 Task: Find connections with filter location São João dos Patos with filter topic #Jobvacancywith filter profile language Potuguese with filter current company M. Gheewala Global HR Consultants with filter school Sikkim Manipal University - Distance Education with filter industry IT System Testing and Evaluation with filter service category Print Design with filter keywords title Camera Operator
Action: Mouse moved to (243, 306)
Screenshot: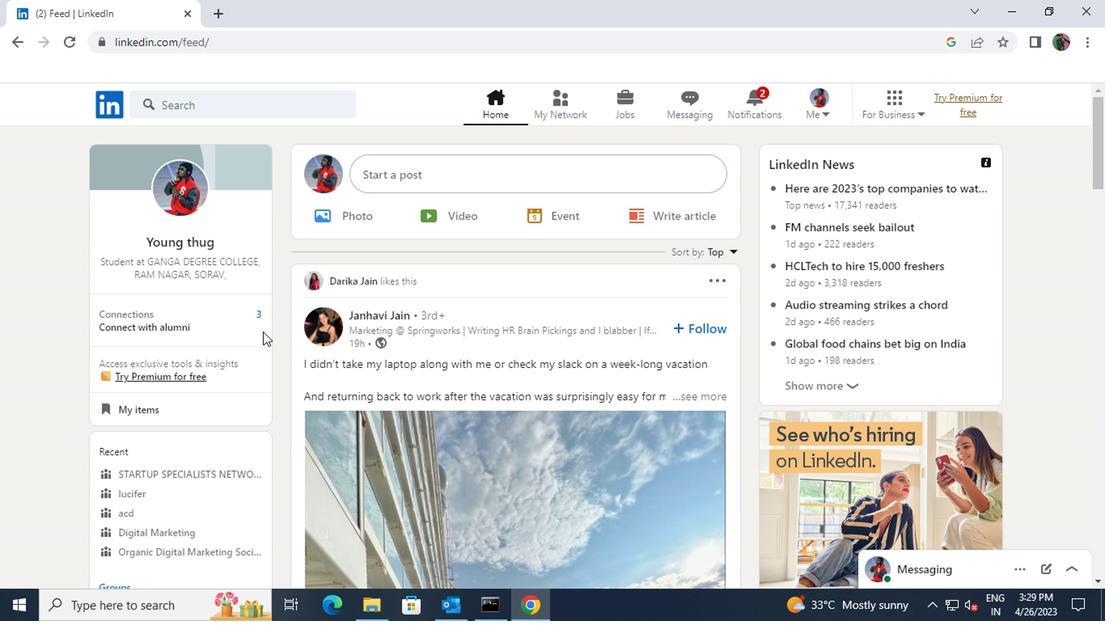 
Action: Mouse pressed left at (243, 306)
Screenshot: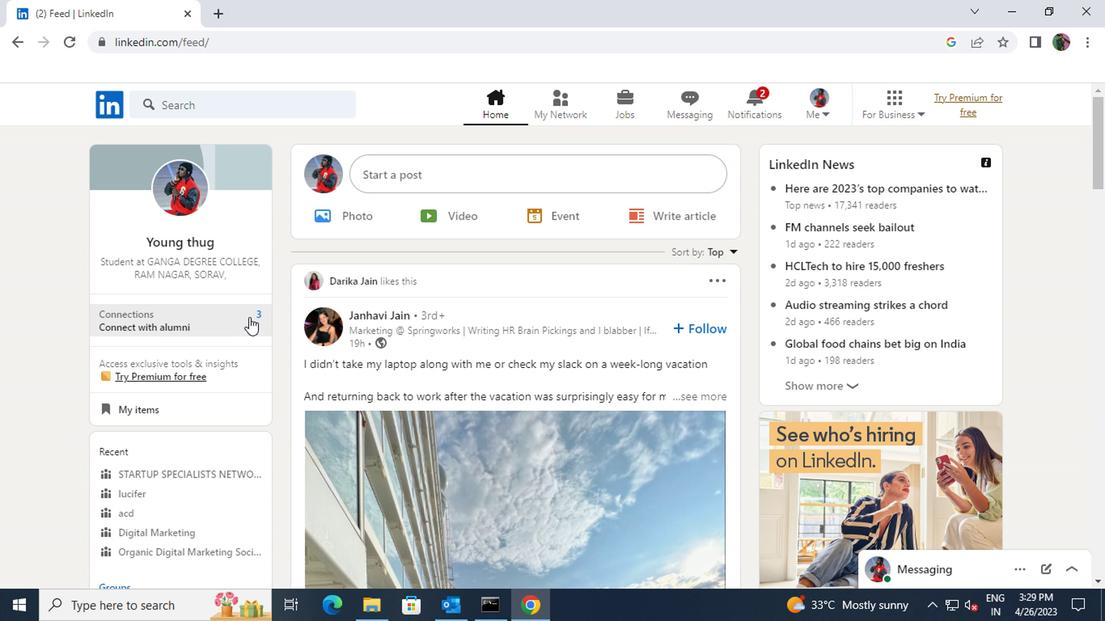 
Action: Mouse moved to (299, 198)
Screenshot: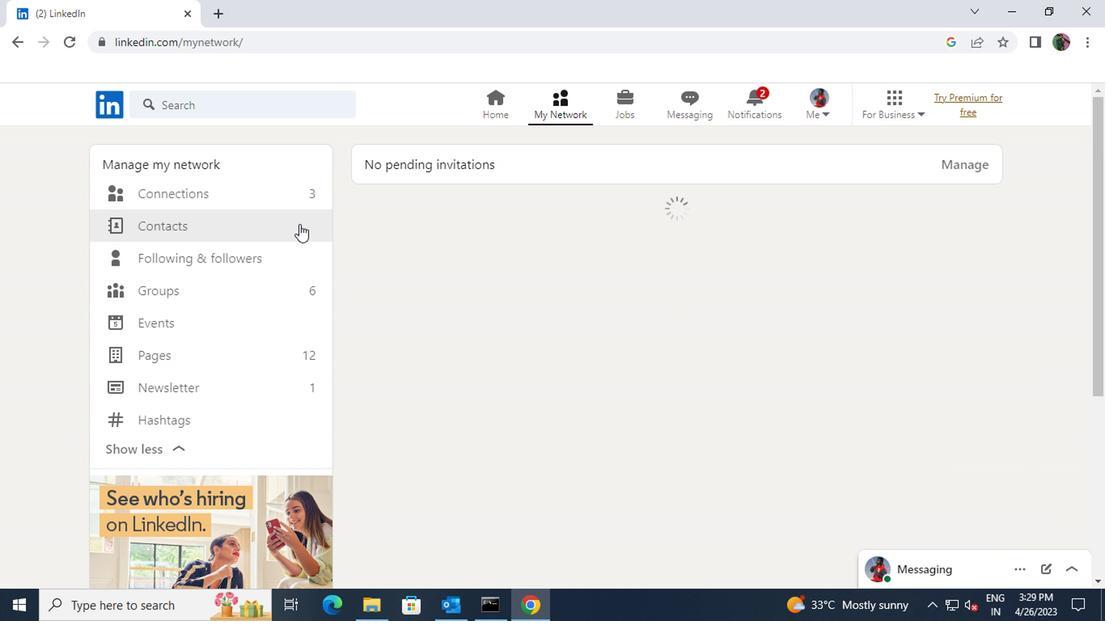 
Action: Mouse pressed left at (299, 198)
Screenshot: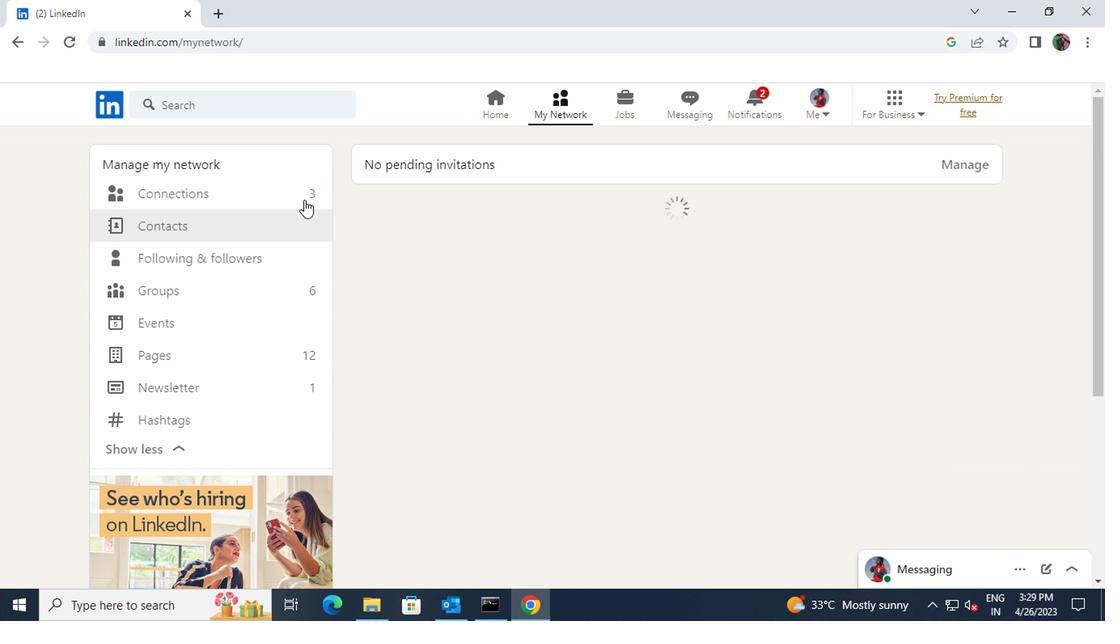 
Action: Mouse moved to (660, 200)
Screenshot: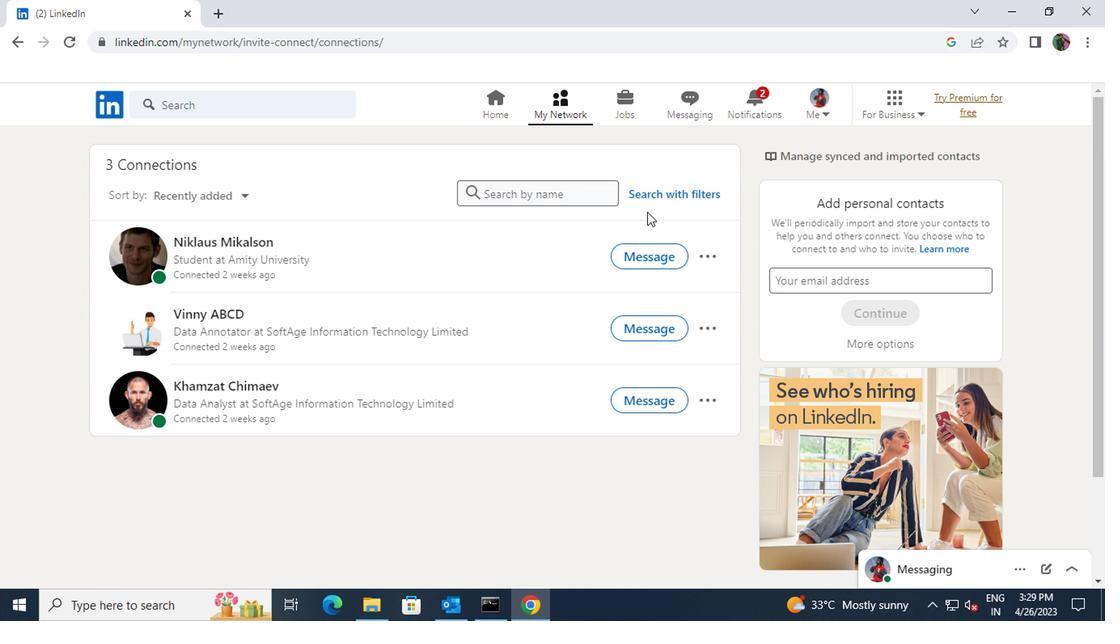 
Action: Mouse pressed left at (660, 200)
Screenshot: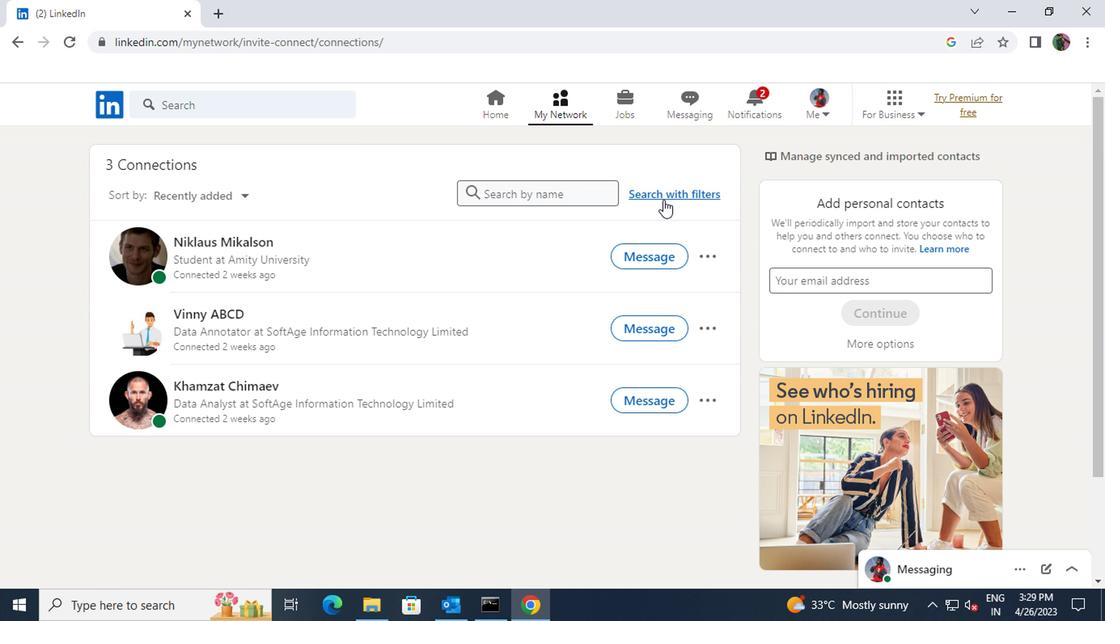 
Action: Mouse moved to (588, 154)
Screenshot: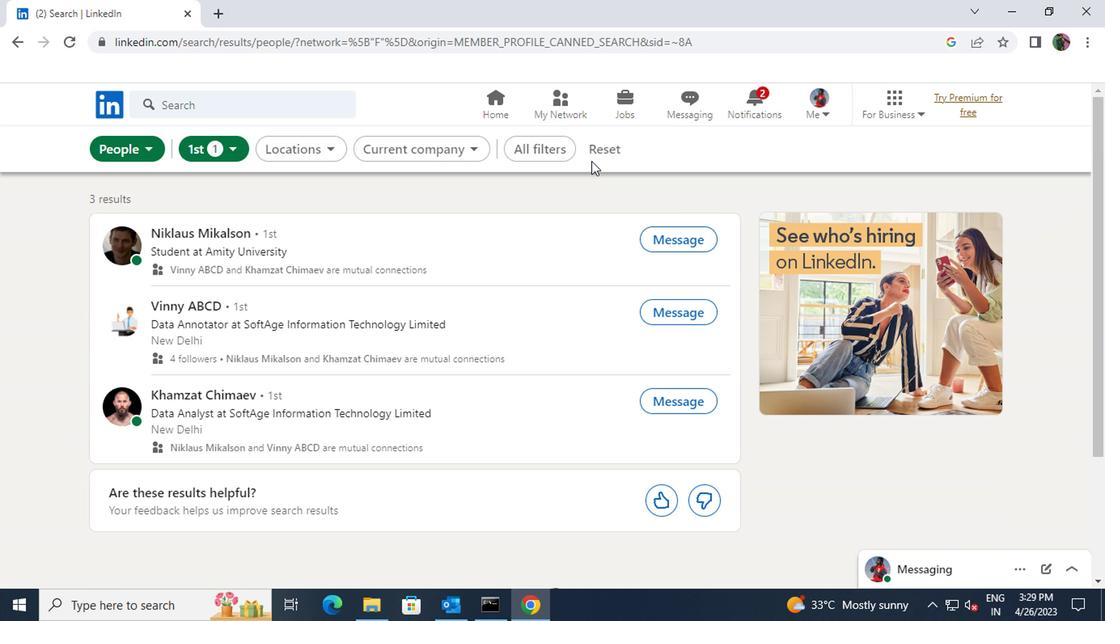 
Action: Mouse pressed left at (588, 154)
Screenshot: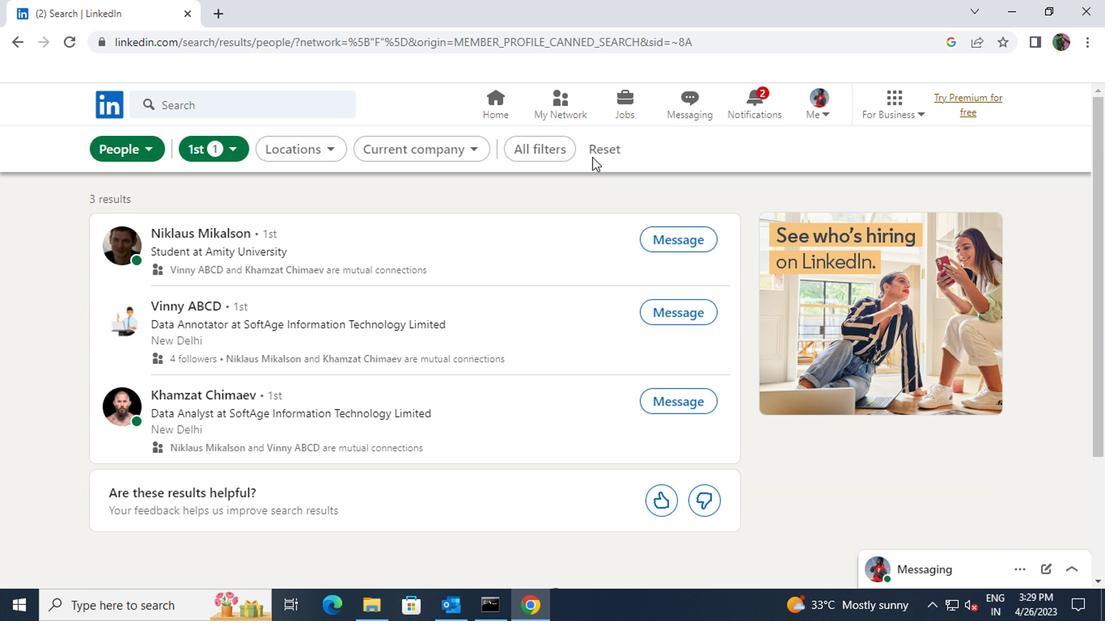 
Action: Mouse pressed left at (588, 154)
Screenshot: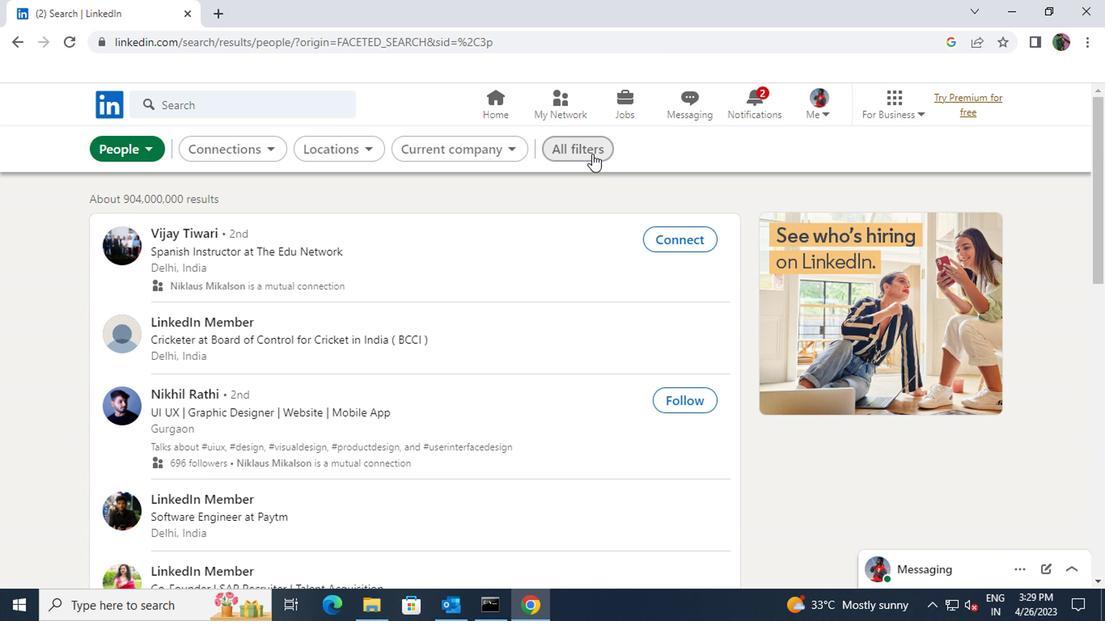 
Action: Mouse moved to (813, 386)
Screenshot: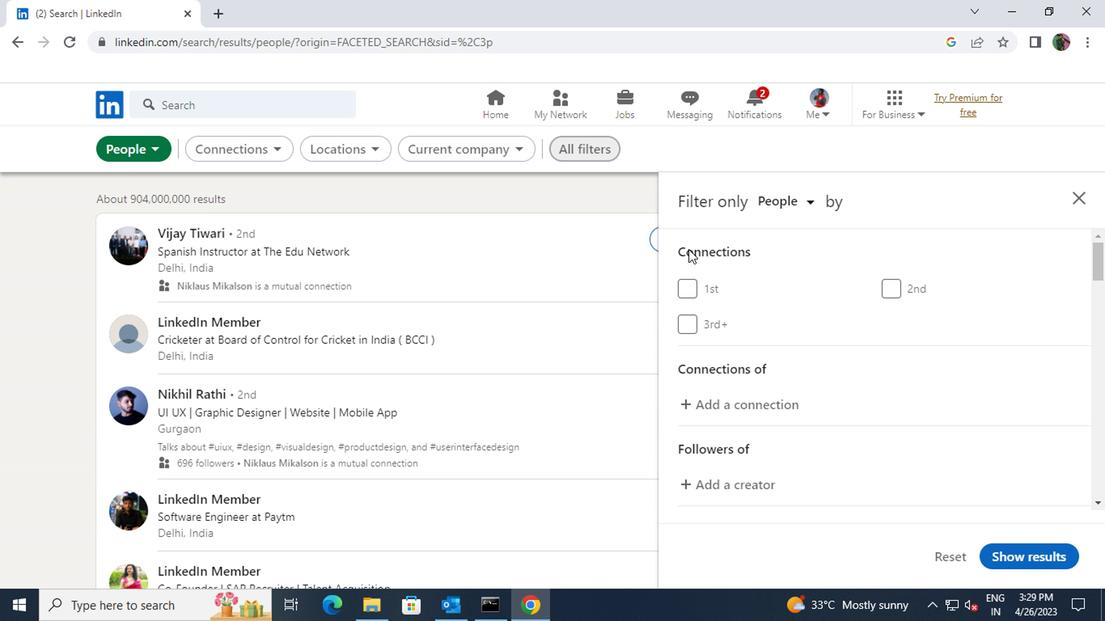 
Action: Mouse scrolled (813, 385) with delta (0, -1)
Screenshot: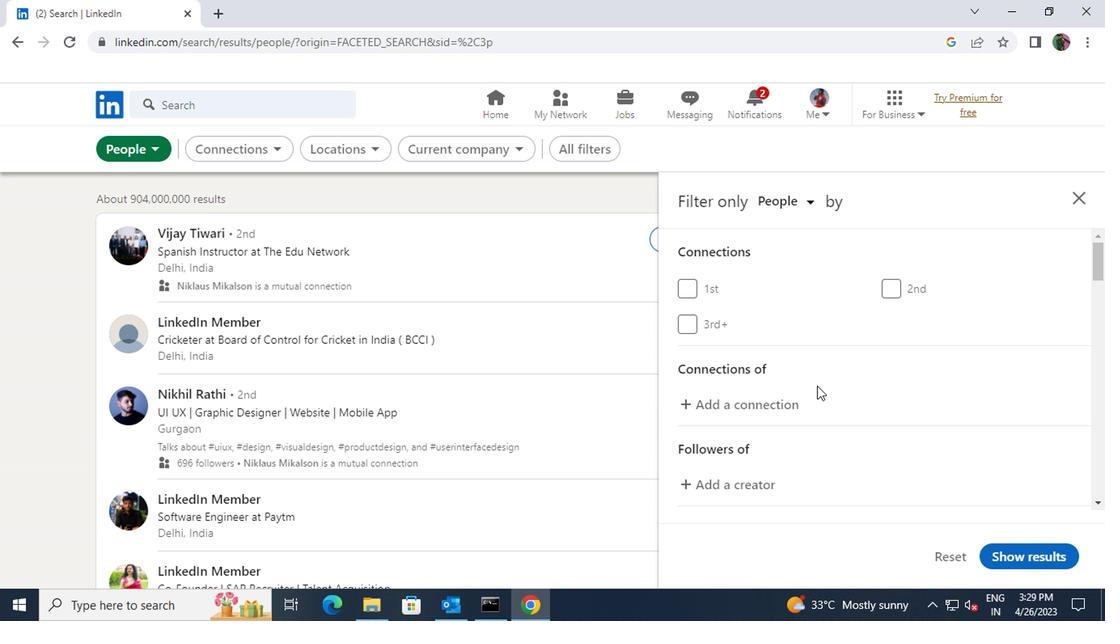 
Action: Mouse scrolled (813, 385) with delta (0, -1)
Screenshot: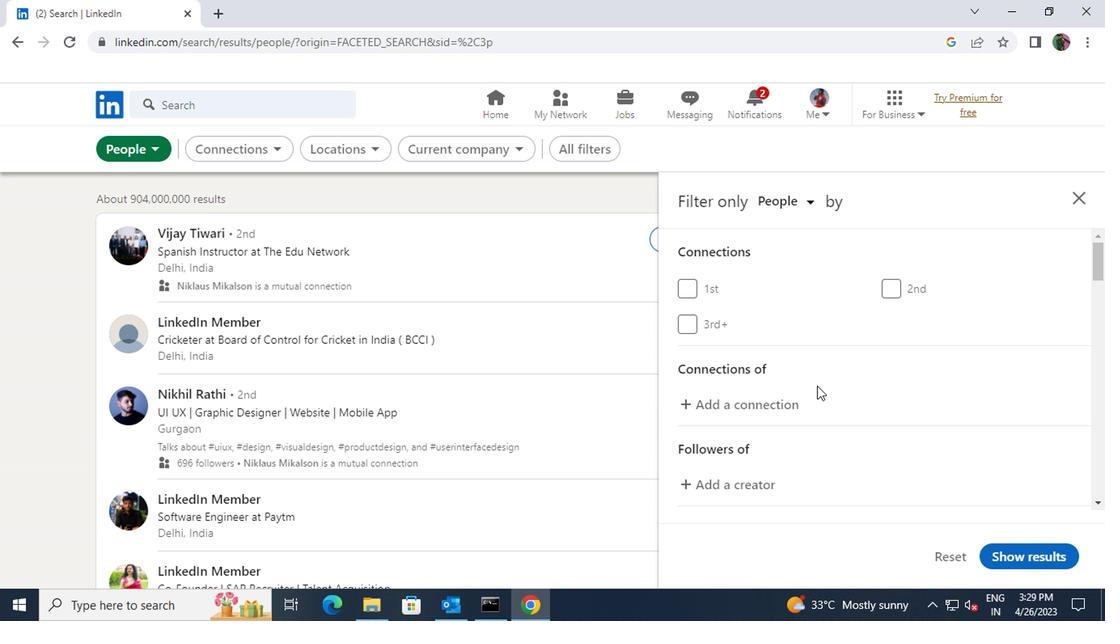 
Action: Mouse scrolled (813, 385) with delta (0, -1)
Screenshot: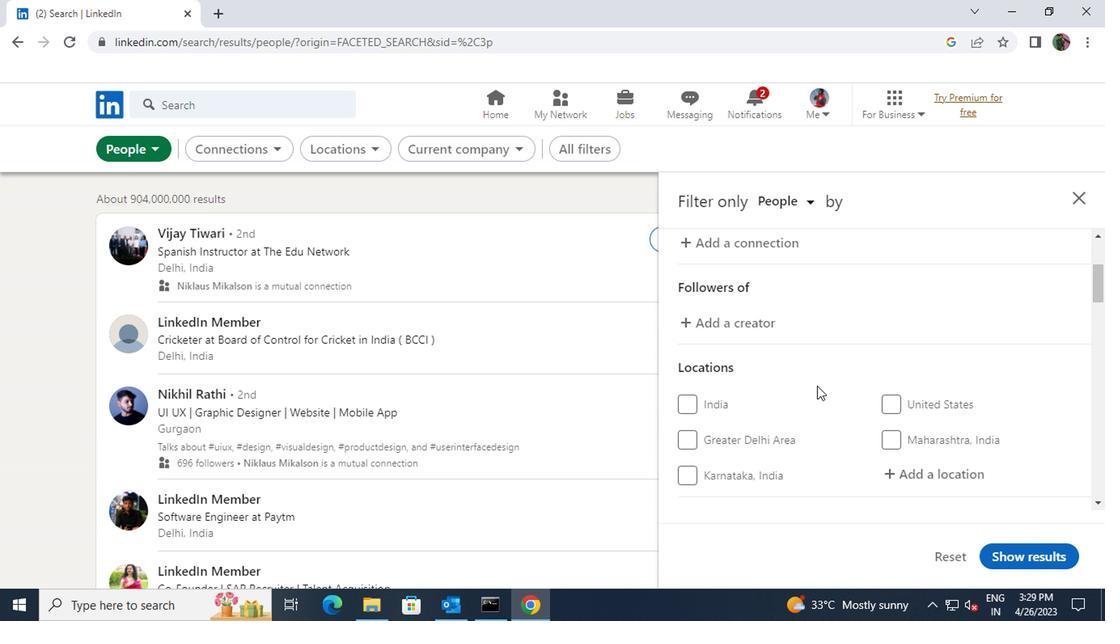 
Action: Mouse scrolled (813, 385) with delta (0, -1)
Screenshot: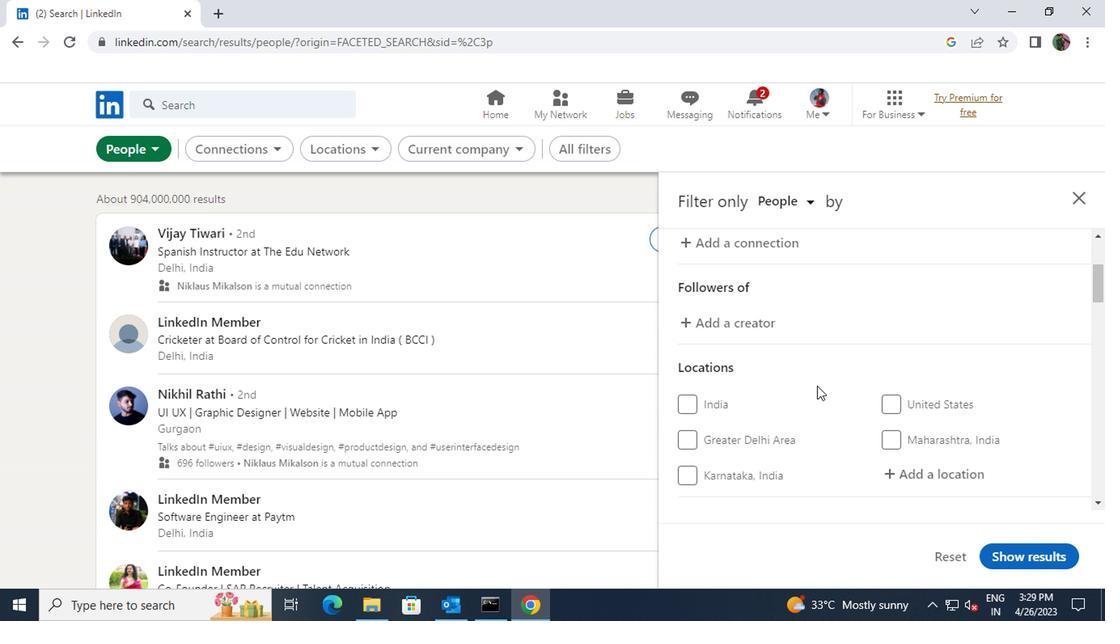
Action: Mouse moved to (895, 318)
Screenshot: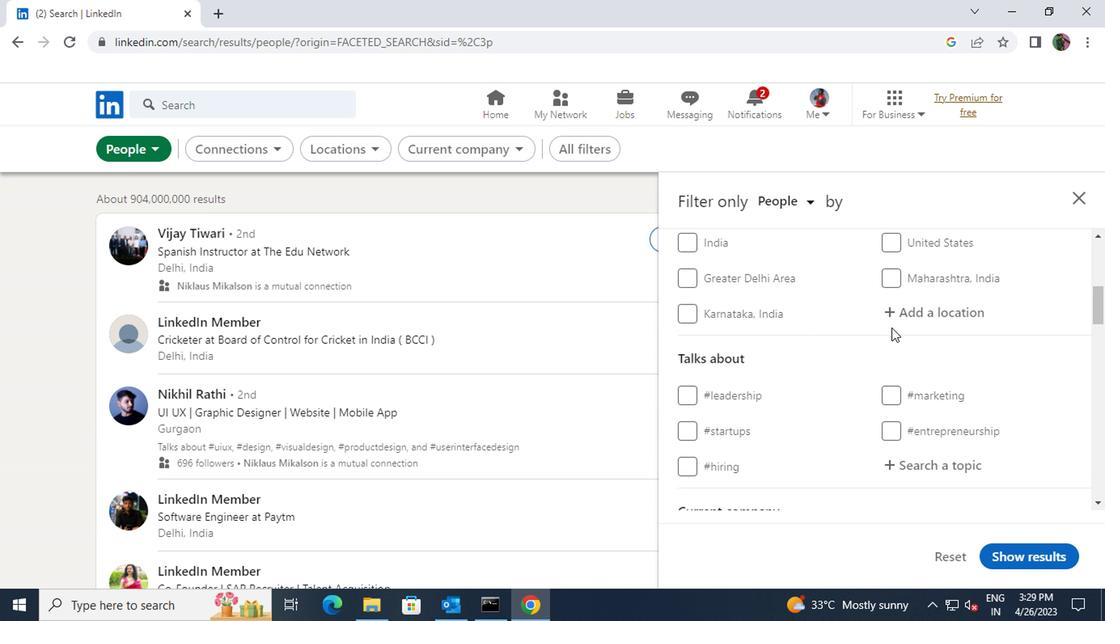 
Action: Mouse pressed left at (895, 318)
Screenshot: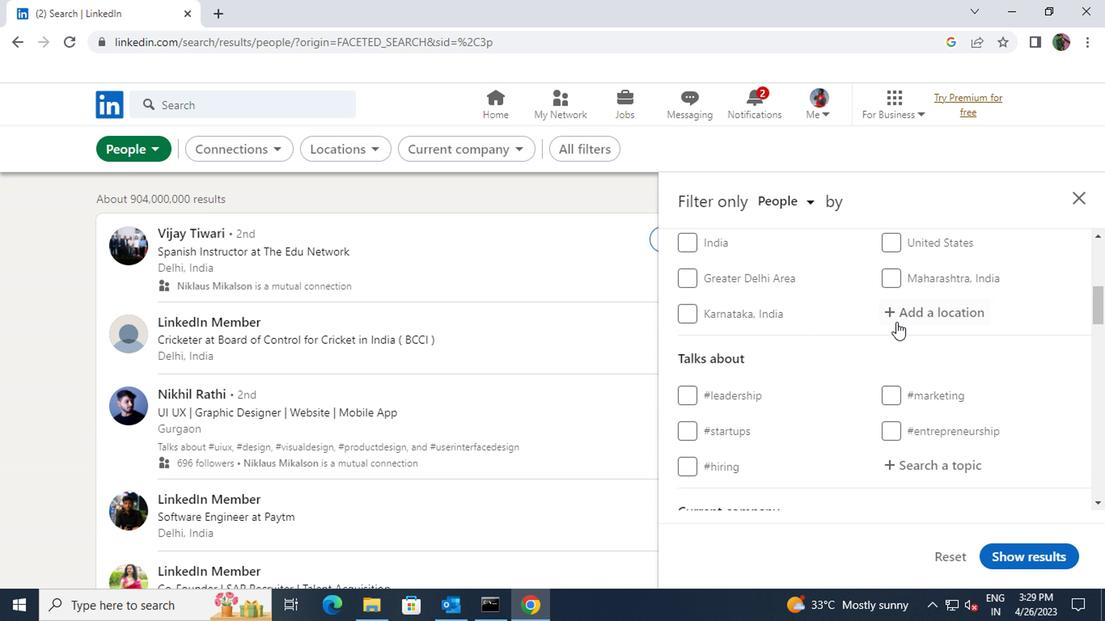 
Action: Key pressed <Key.shift>SAO<Key.space>JOAO<Key.space>DOS
Screenshot: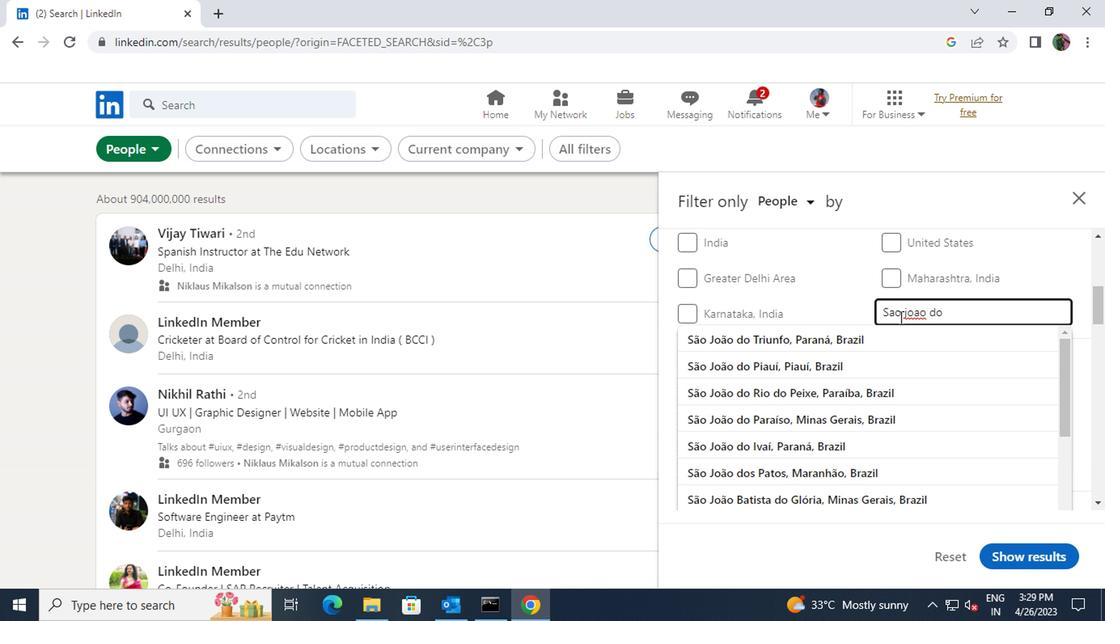 
Action: Mouse moved to (887, 336)
Screenshot: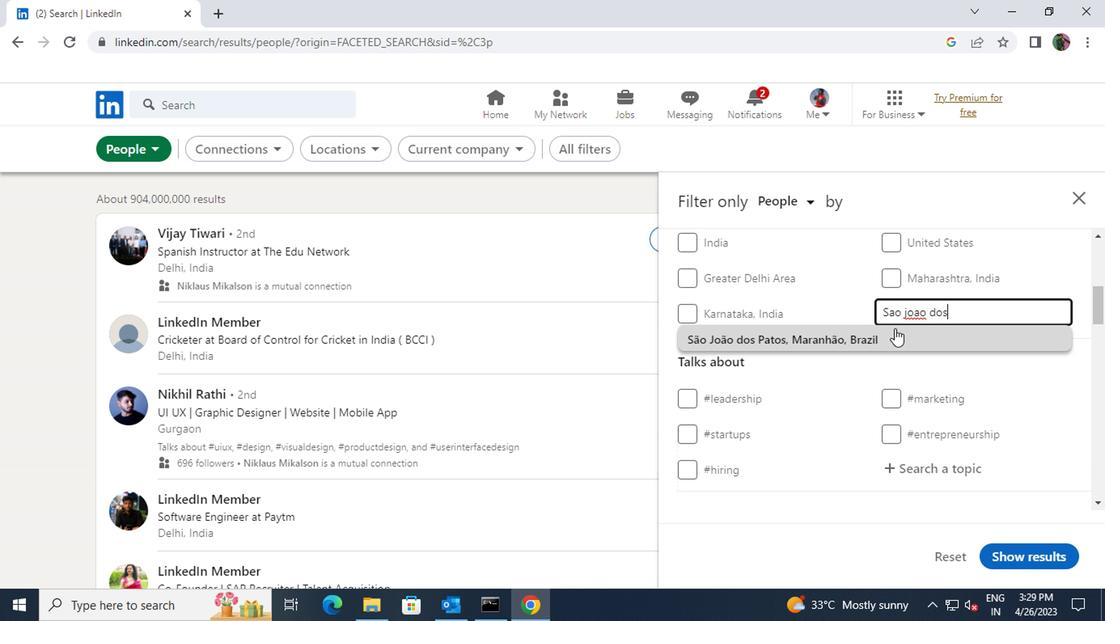
Action: Mouse pressed left at (887, 336)
Screenshot: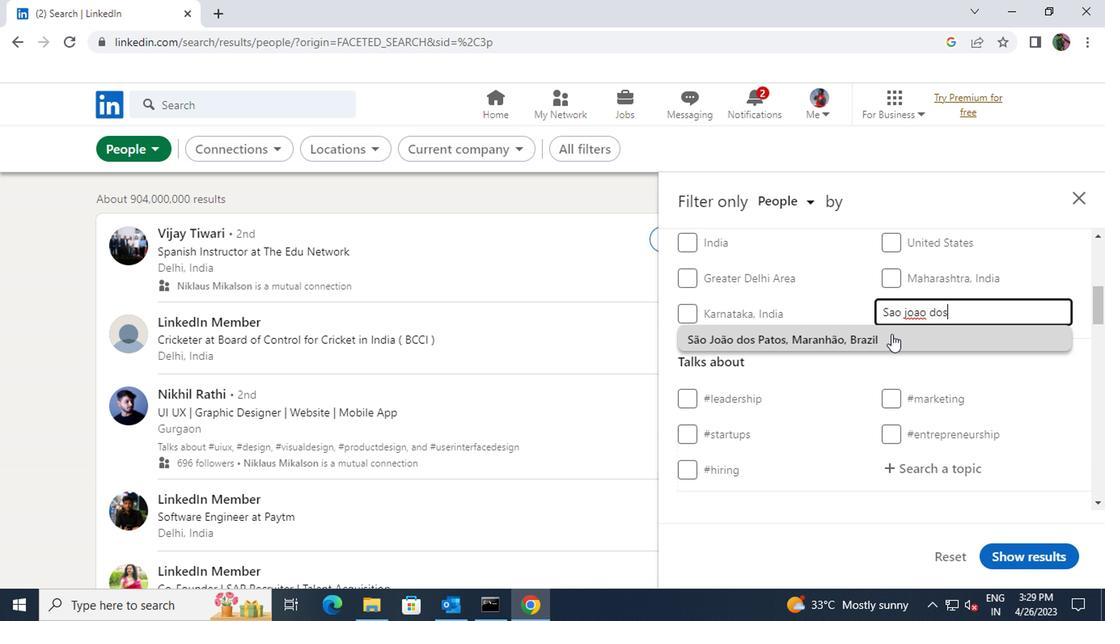 
Action: Mouse scrolled (887, 335) with delta (0, -1)
Screenshot: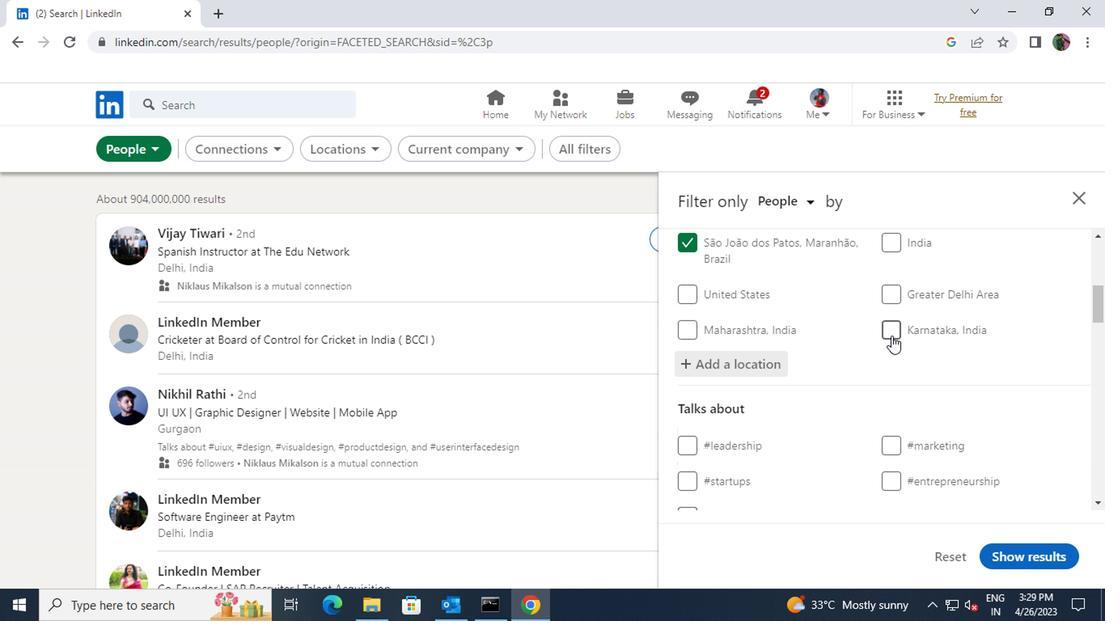 
Action: Mouse scrolled (887, 335) with delta (0, -1)
Screenshot: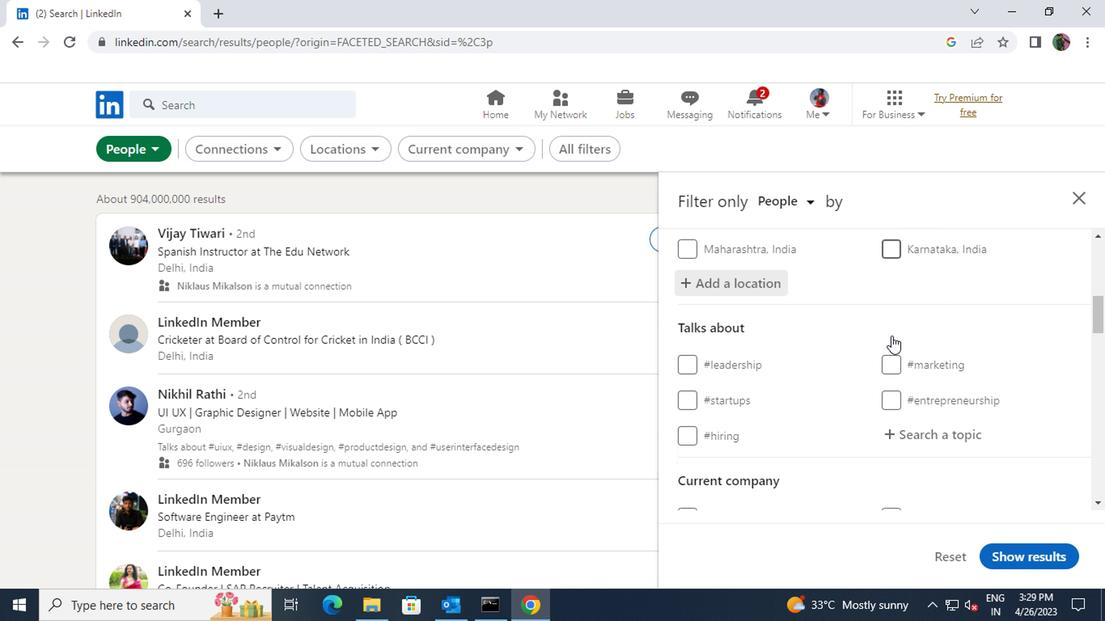
Action: Mouse moved to (899, 356)
Screenshot: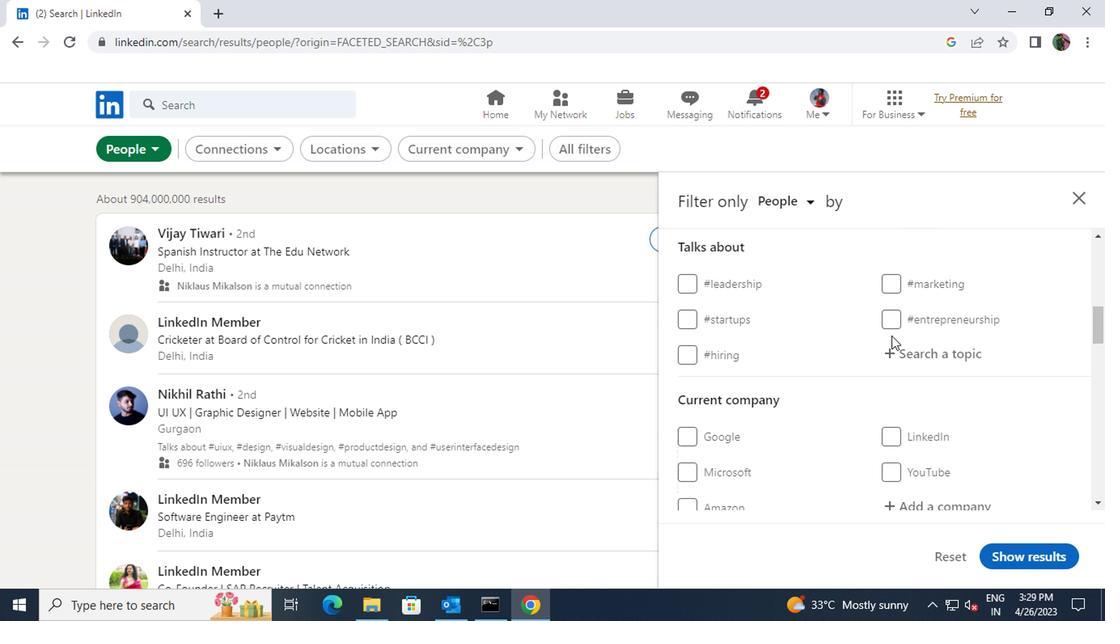
Action: Mouse pressed left at (899, 356)
Screenshot: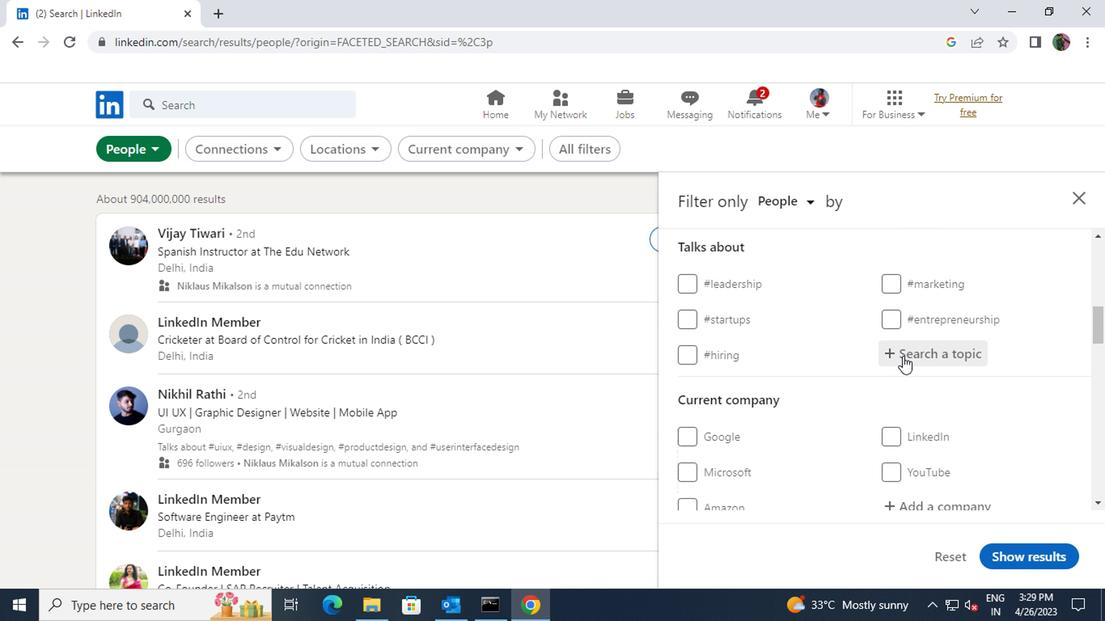 
Action: Key pressed <Key.shift><Key.shift><Key.shift><Key.shift>#<Key.shift><Key.shift>JONVANCANCY
Screenshot: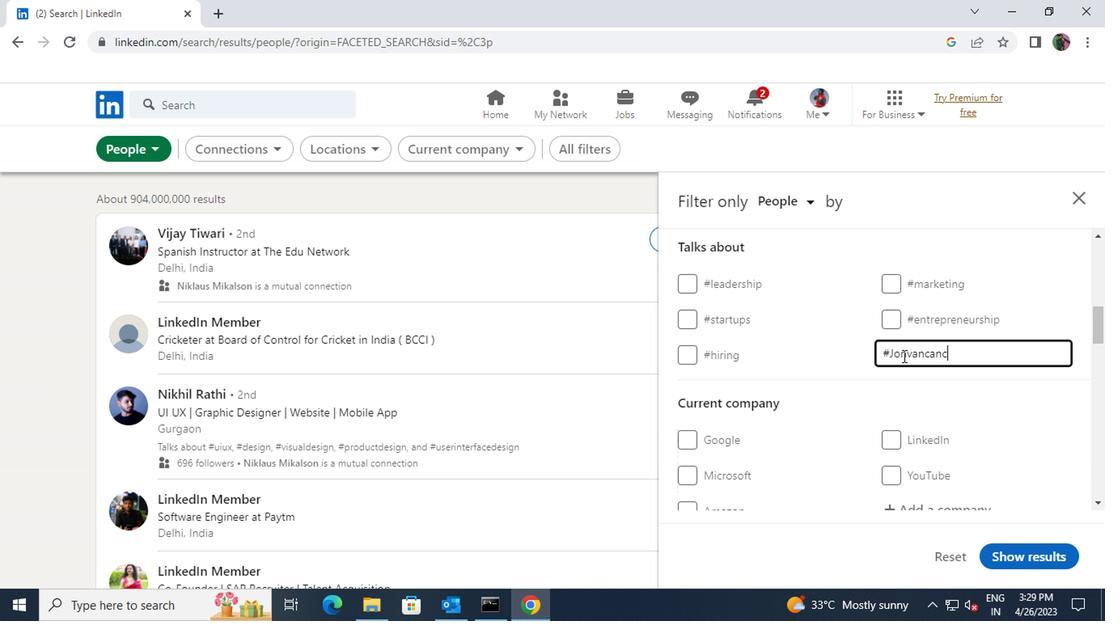 
Action: Mouse scrolled (899, 356) with delta (0, 0)
Screenshot: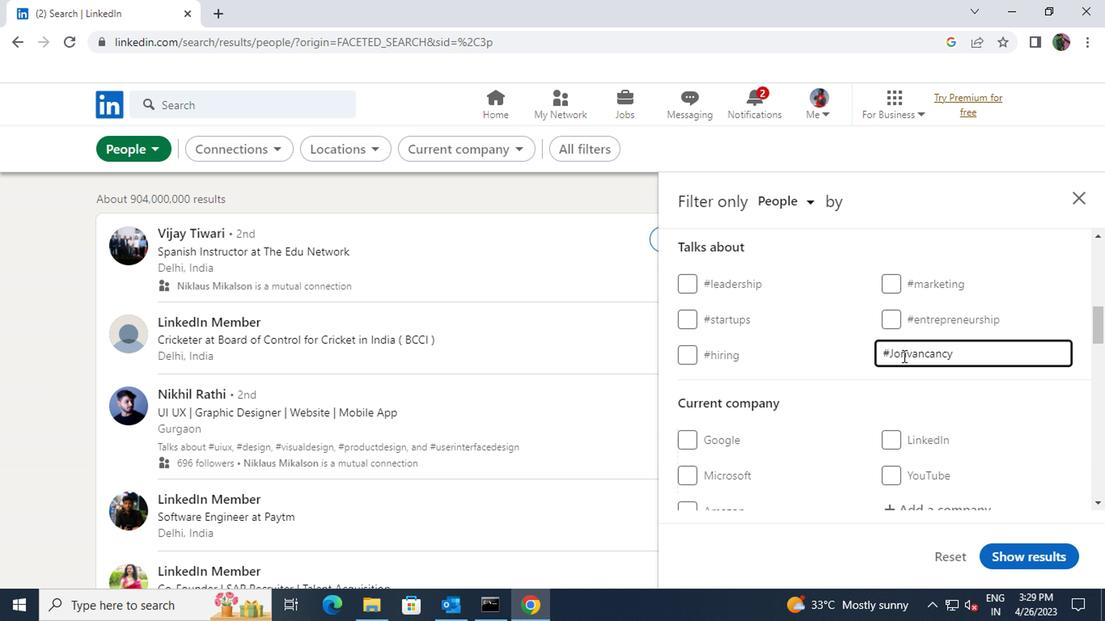 
Action: Mouse scrolled (899, 356) with delta (0, 0)
Screenshot: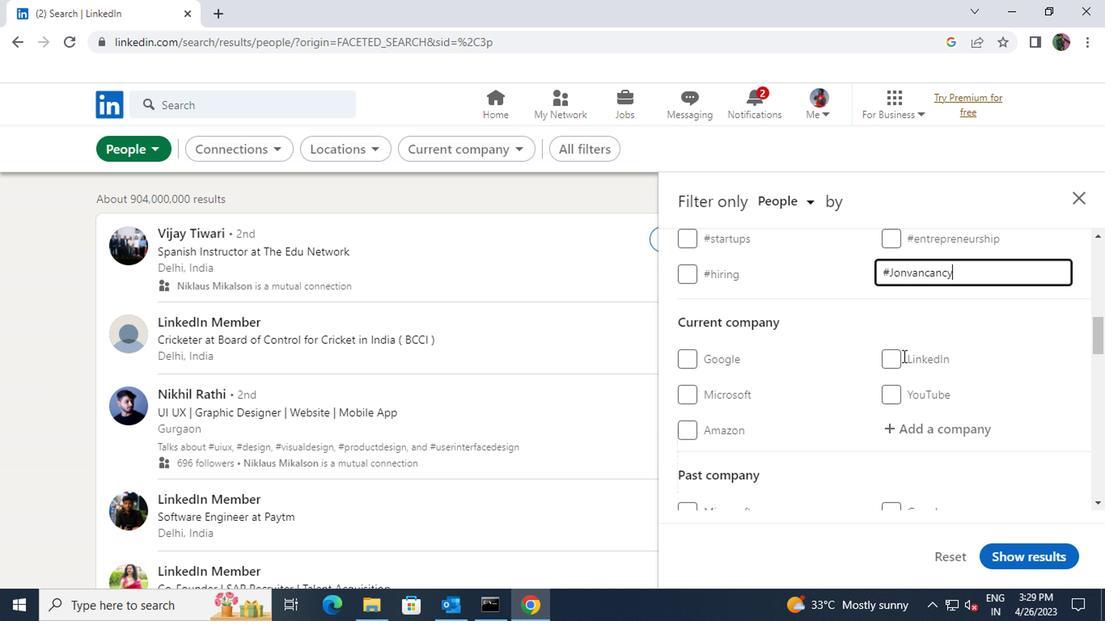 
Action: Mouse moved to (903, 353)
Screenshot: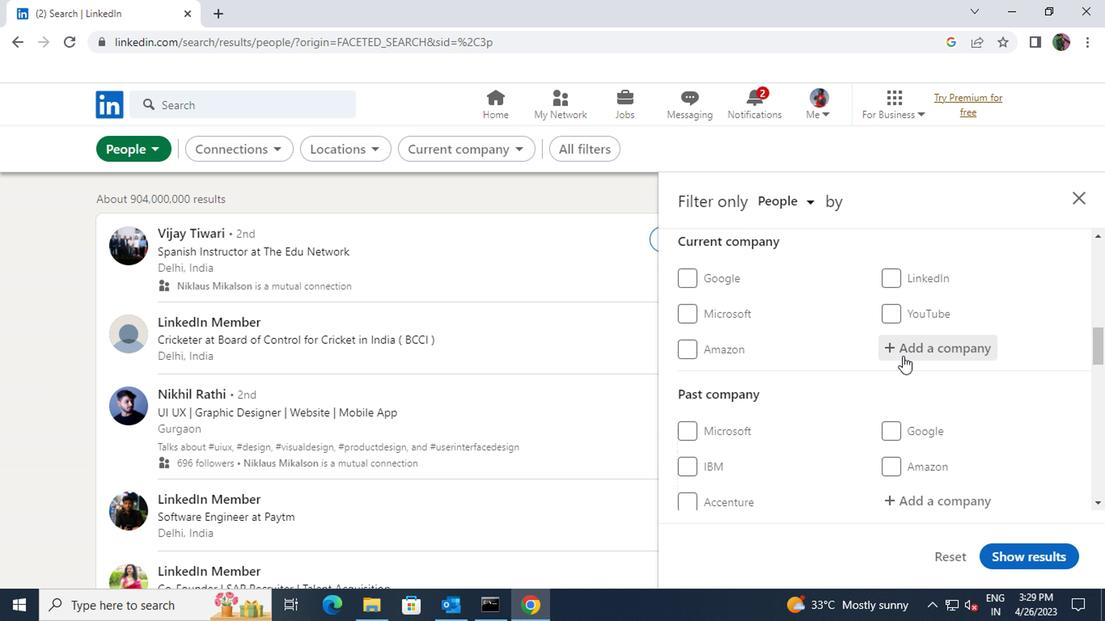
Action: Mouse pressed left at (903, 353)
Screenshot: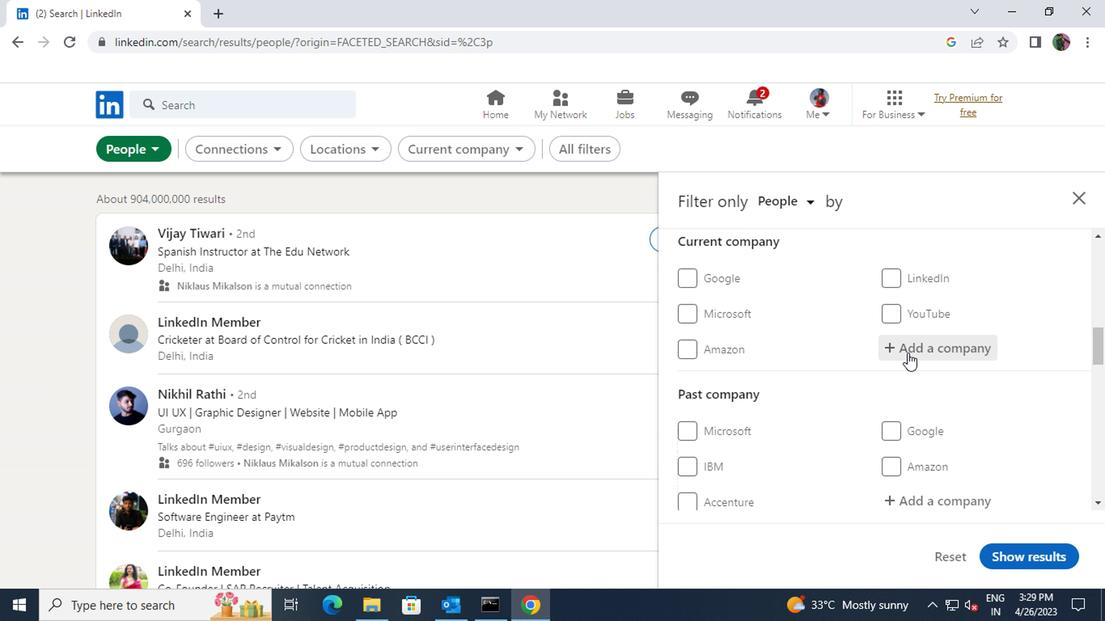 
Action: Key pressed <Key.shift>M><Key.shift>GHEE
Screenshot: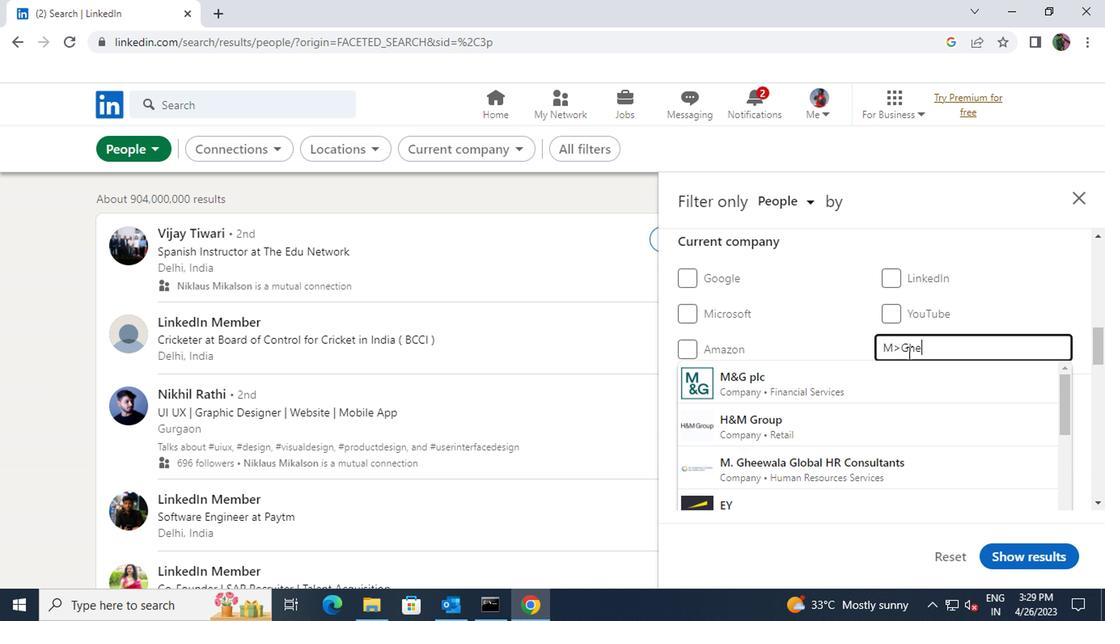 
Action: Mouse moved to (912, 370)
Screenshot: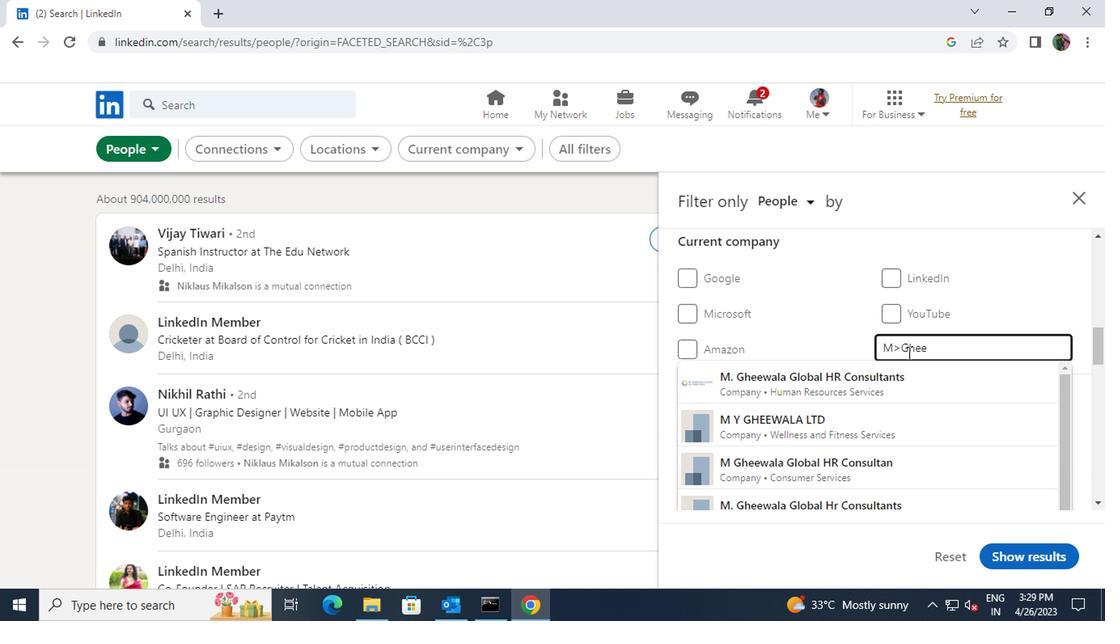 
Action: Mouse pressed left at (912, 370)
Screenshot: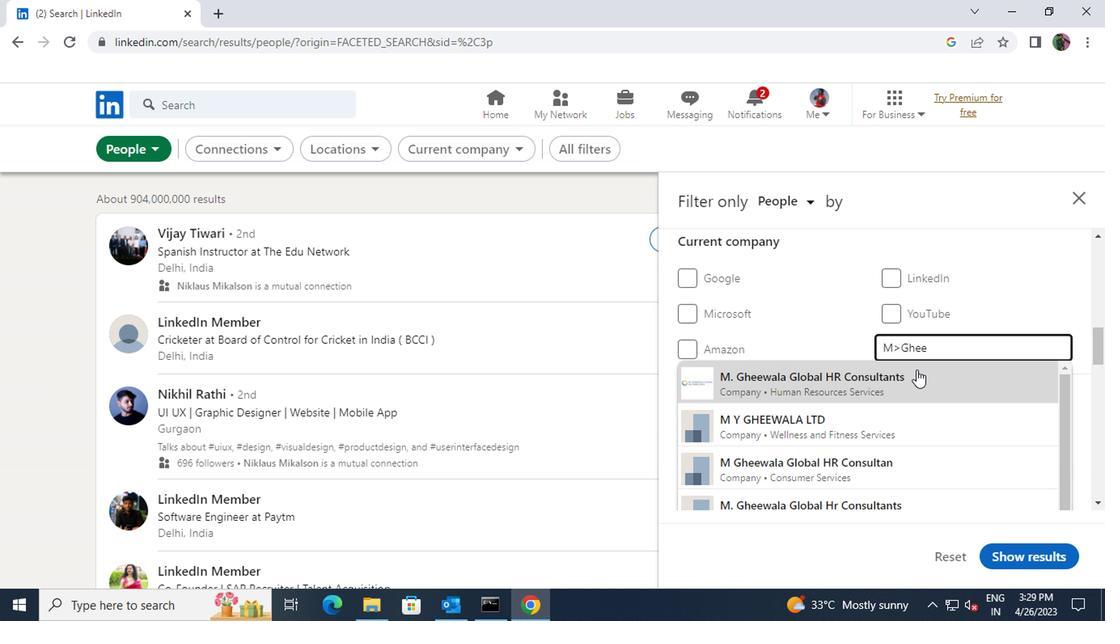 
Action: Mouse scrolled (912, 369) with delta (0, -1)
Screenshot: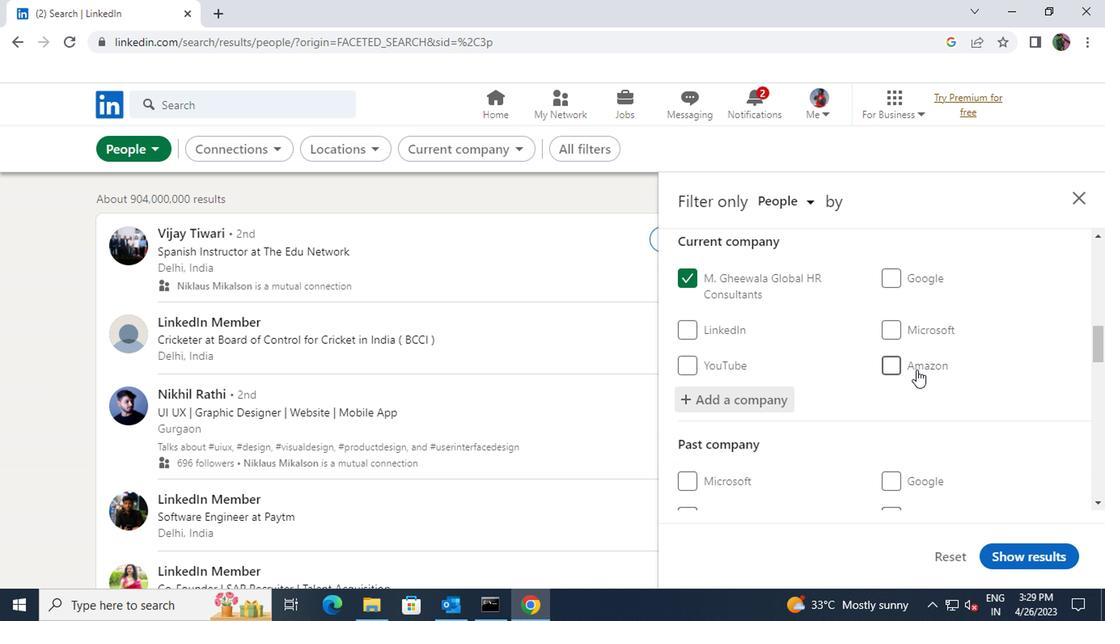 
Action: Mouse scrolled (912, 369) with delta (0, -1)
Screenshot: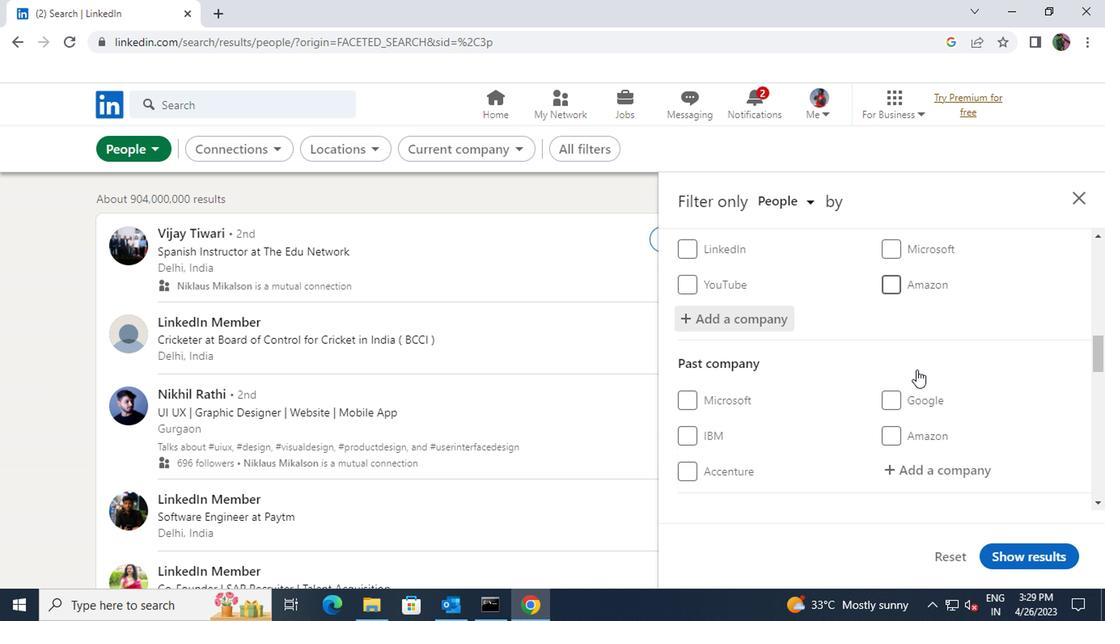 
Action: Mouse scrolled (912, 369) with delta (0, -1)
Screenshot: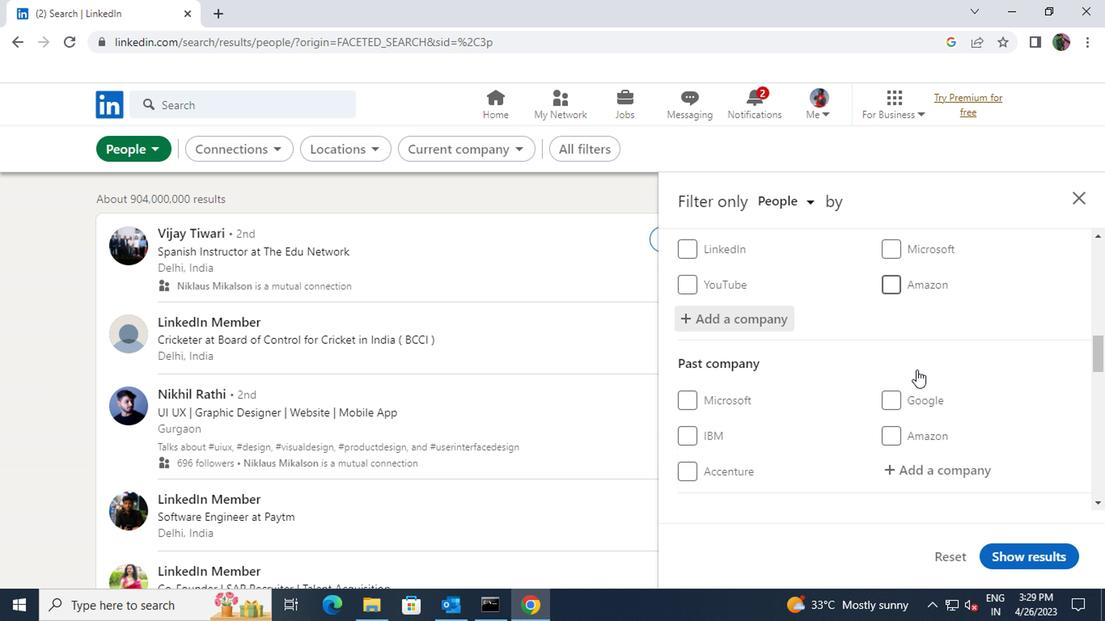 
Action: Mouse scrolled (912, 369) with delta (0, -1)
Screenshot: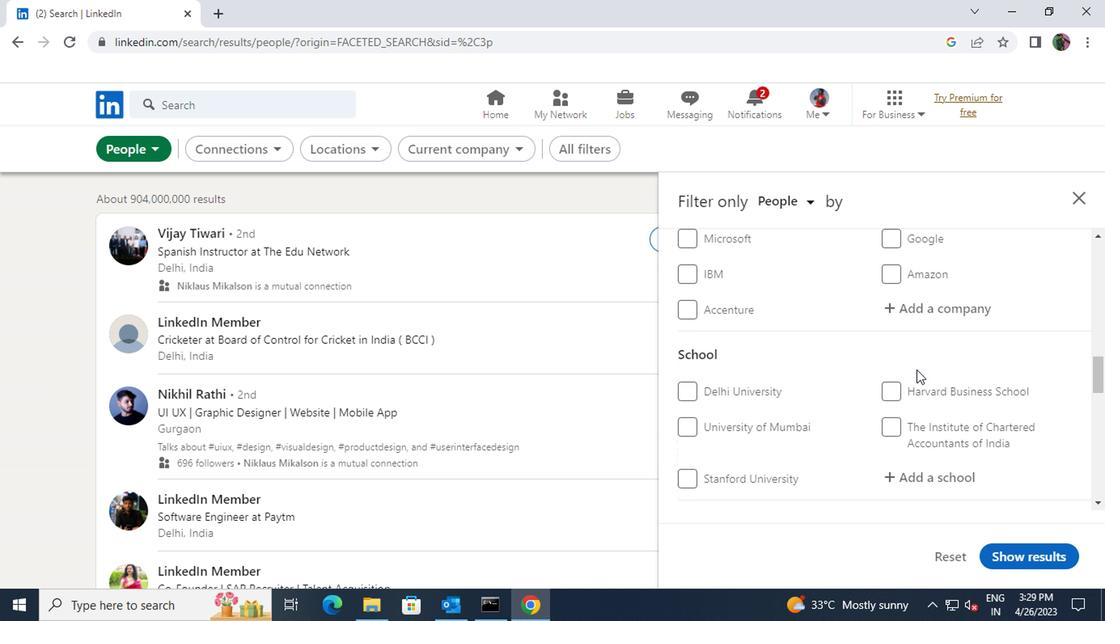 
Action: Mouse moved to (908, 403)
Screenshot: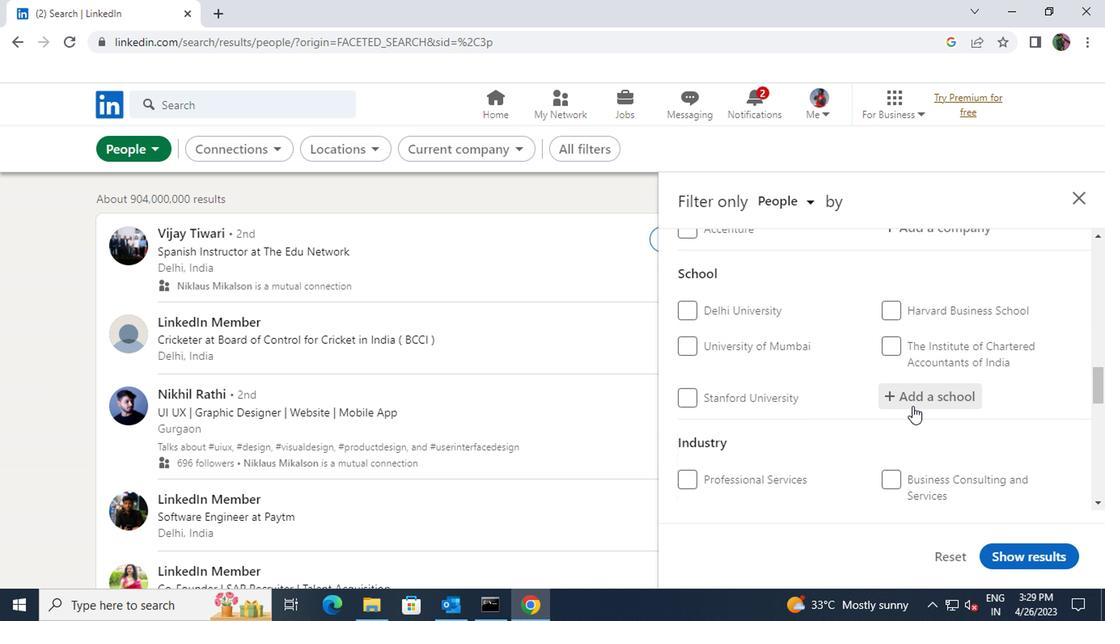 
Action: Mouse pressed left at (908, 403)
Screenshot: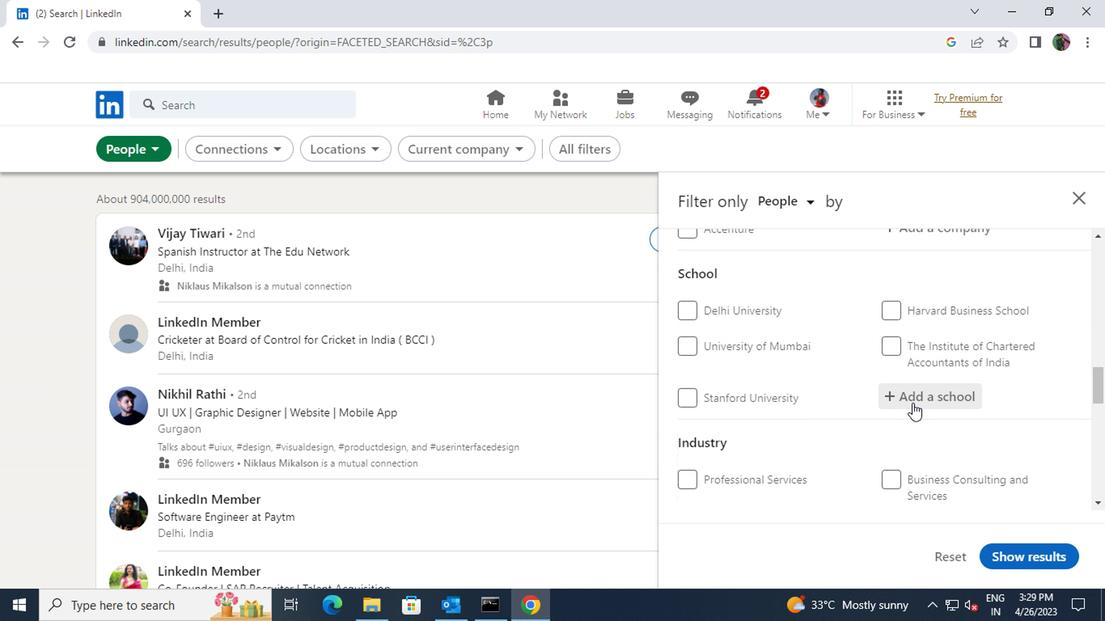 
Action: Key pressed <Key.shift>SIKKIM
Screenshot: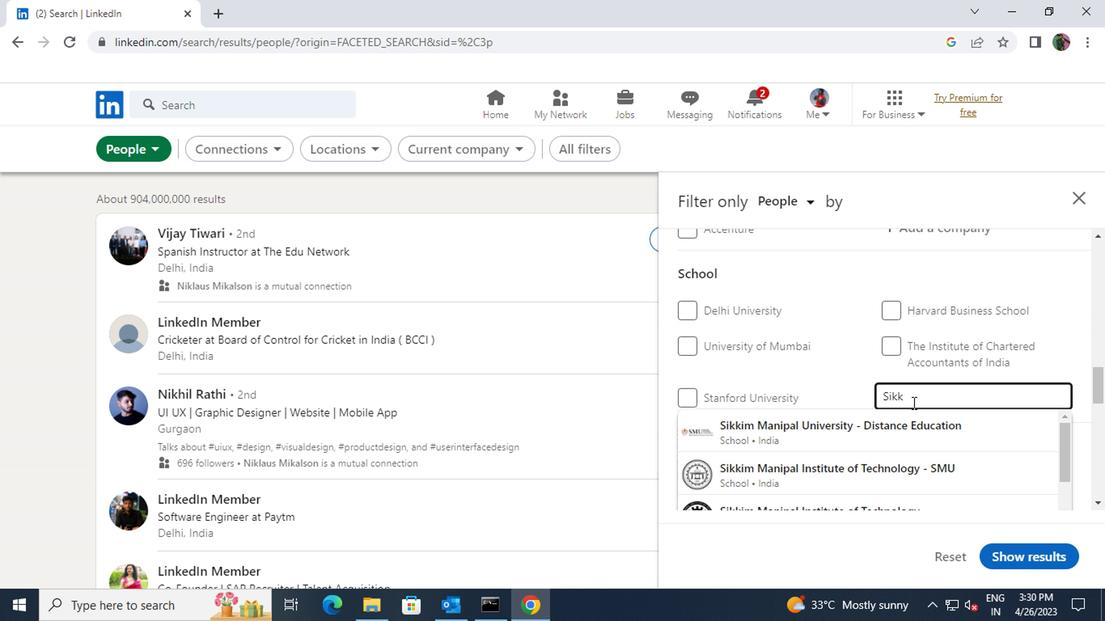 
Action: Mouse moved to (904, 418)
Screenshot: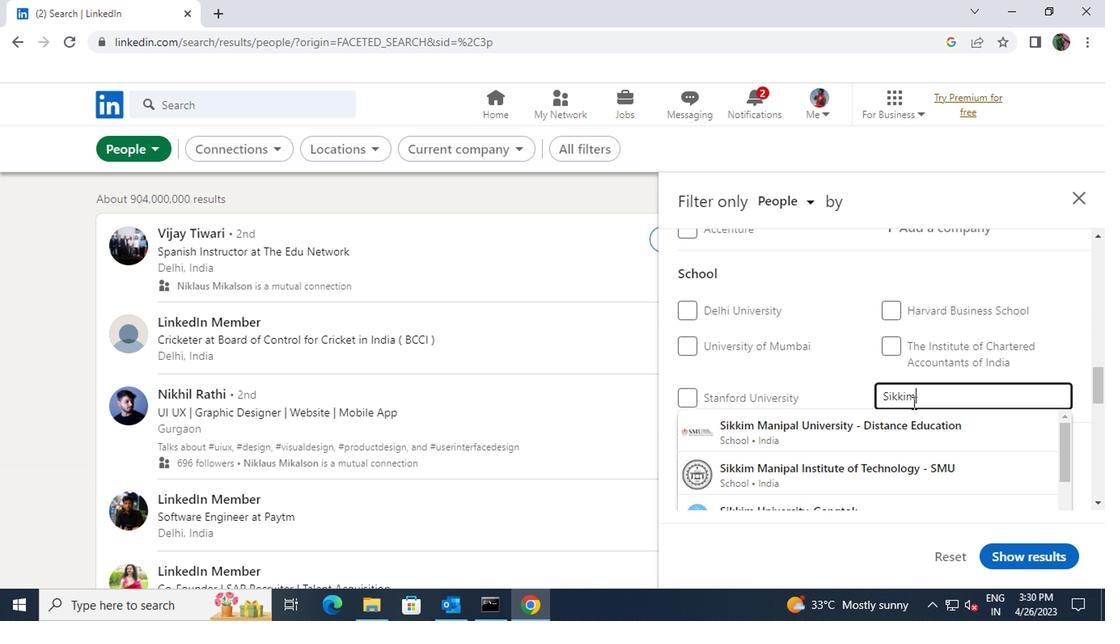 
Action: Mouse pressed left at (904, 418)
Screenshot: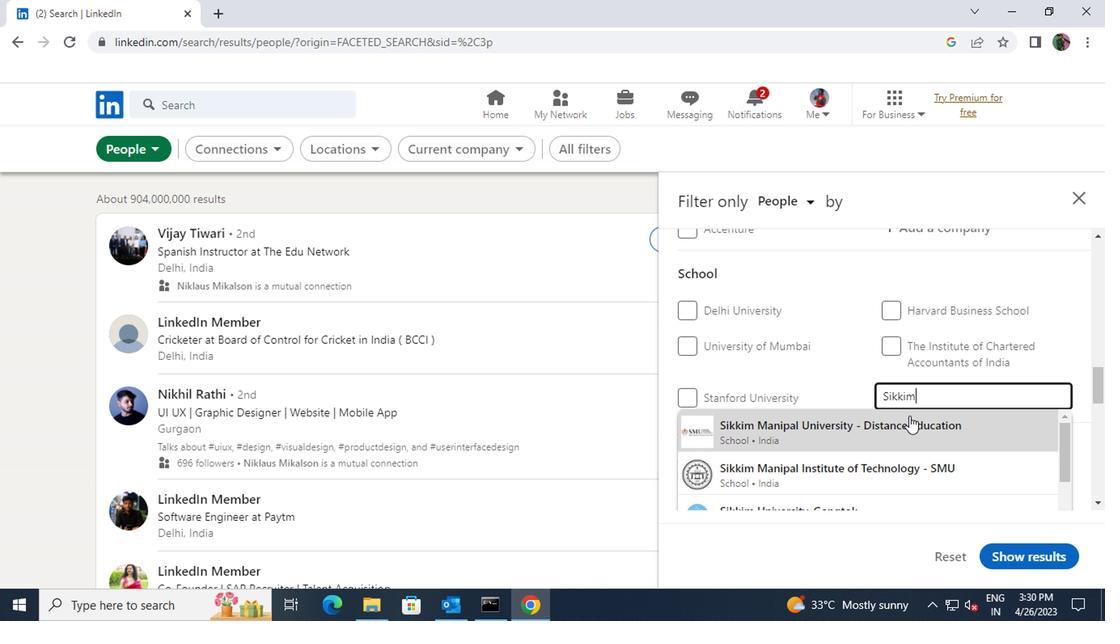 
Action: Mouse scrolled (904, 417) with delta (0, -1)
Screenshot: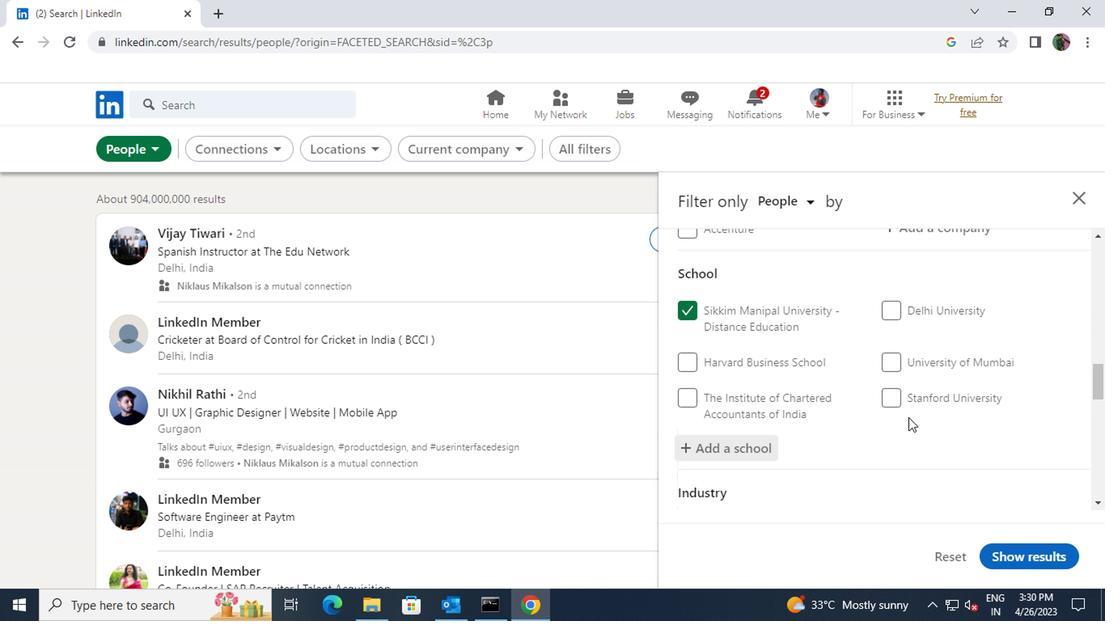 
Action: Mouse scrolled (904, 417) with delta (0, -1)
Screenshot: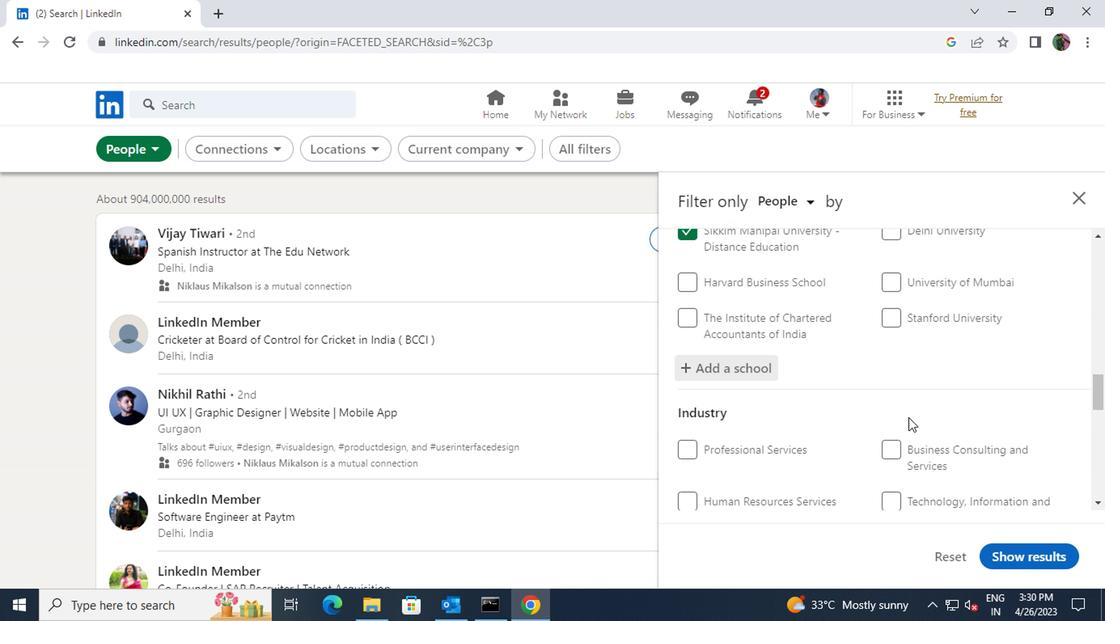 
Action: Mouse scrolled (904, 417) with delta (0, -1)
Screenshot: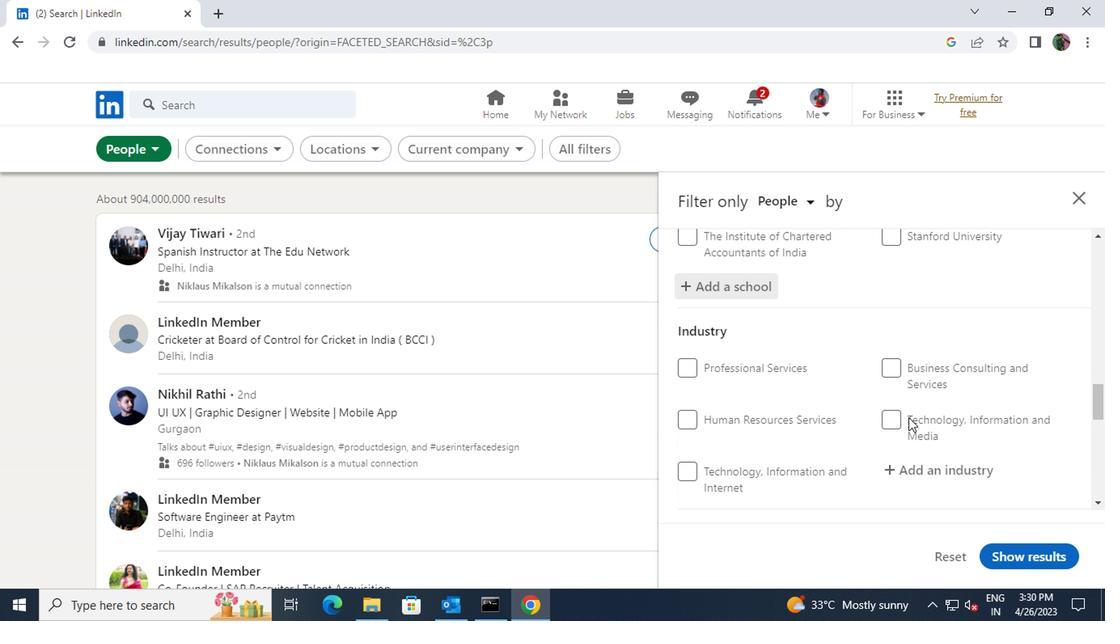 
Action: Mouse moved to (899, 391)
Screenshot: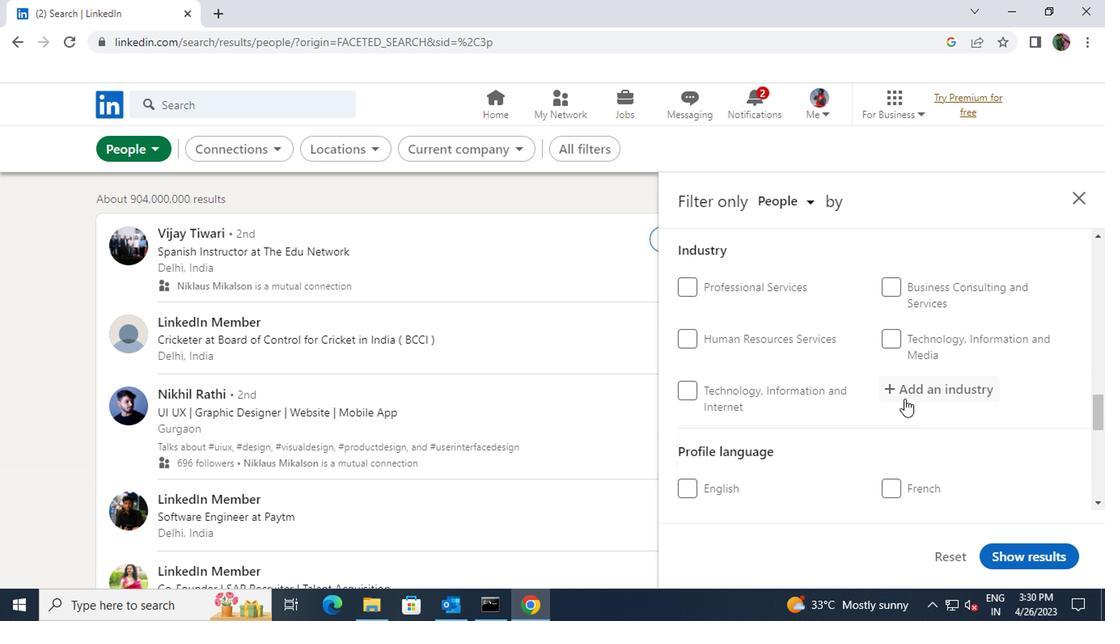 
Action: Mouse pressed left at (899, 391)
Screenshot: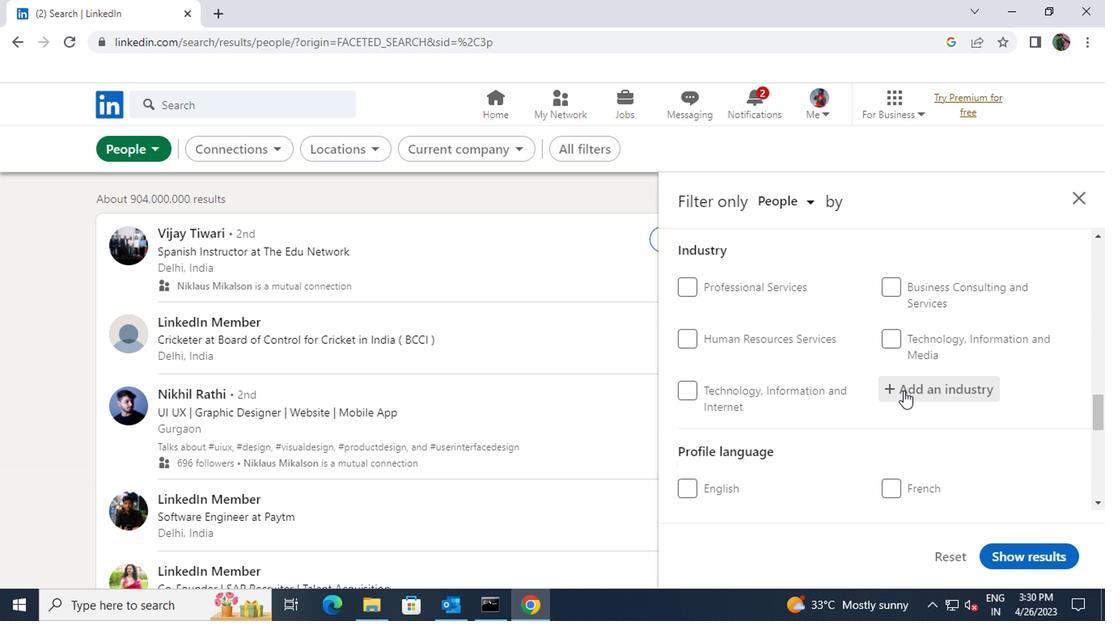
Action: Key pressed <Key.shift>IT<Key.space>SYSTEM
Screenshot: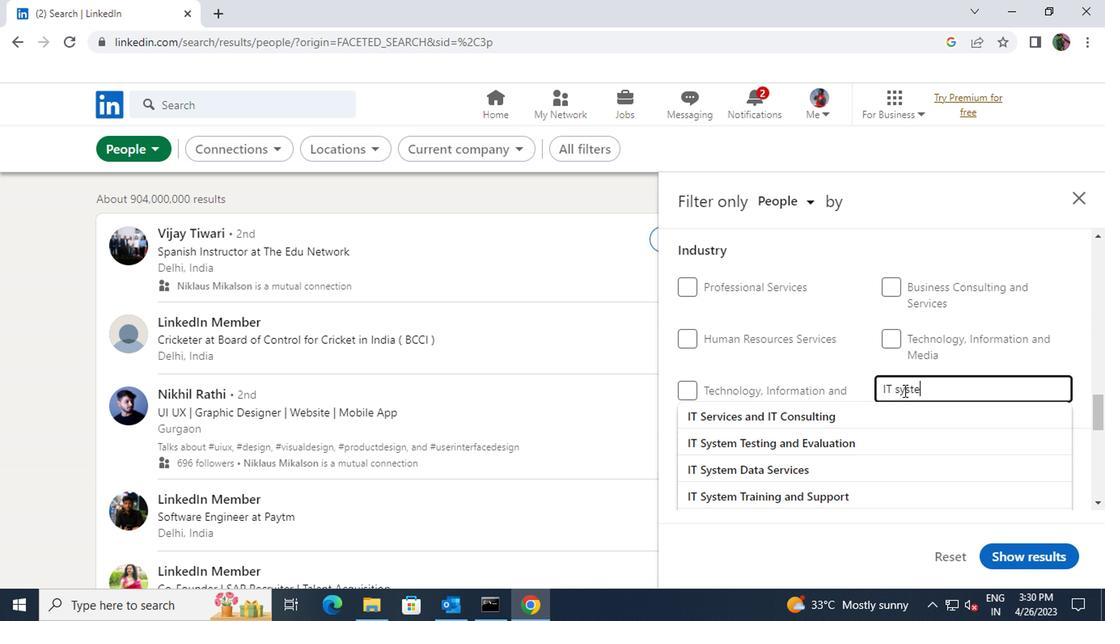 
Action: Mouse moved to (878, 425)
Screenshot: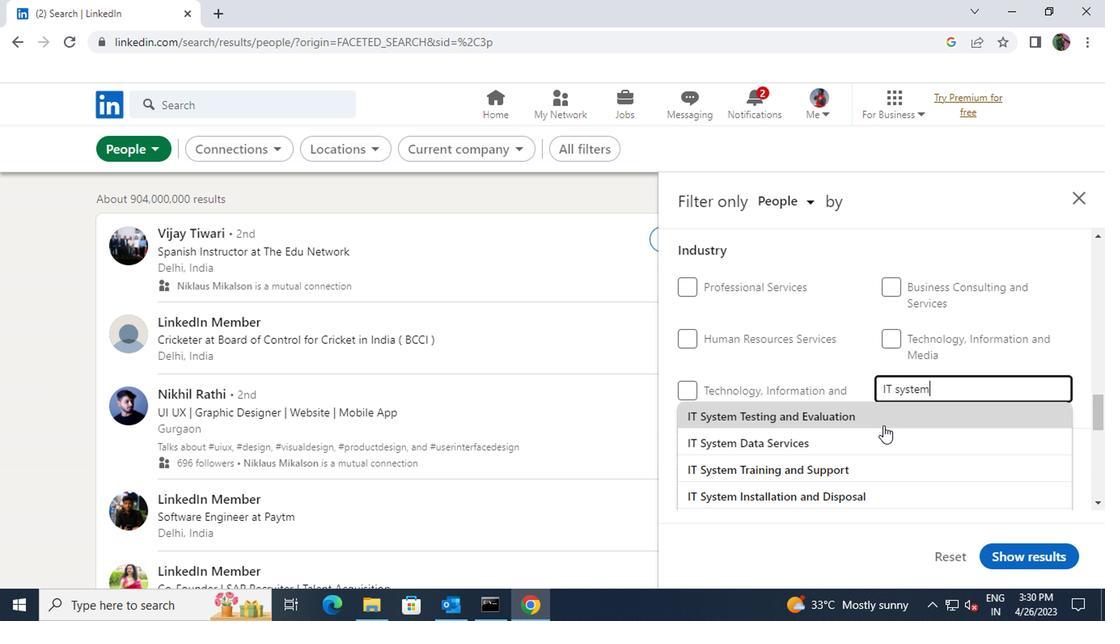 
Action: Mouse pressed left at (878, 425)
Screenshot: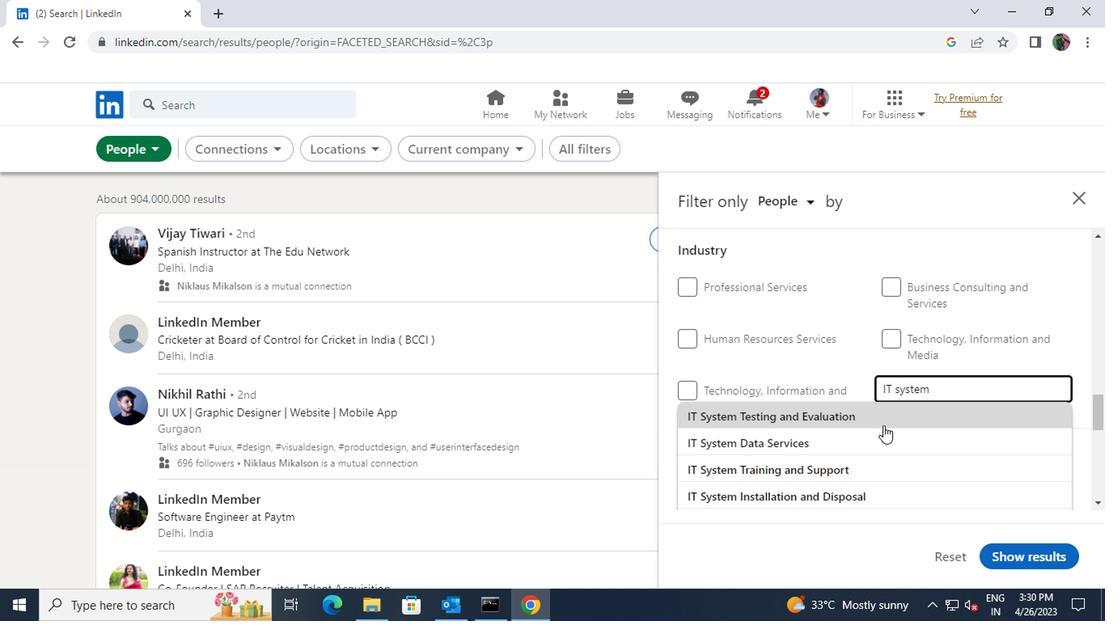 
Action: Mouse scrolled (878, 424) with delta (0, 0)
Screenshot: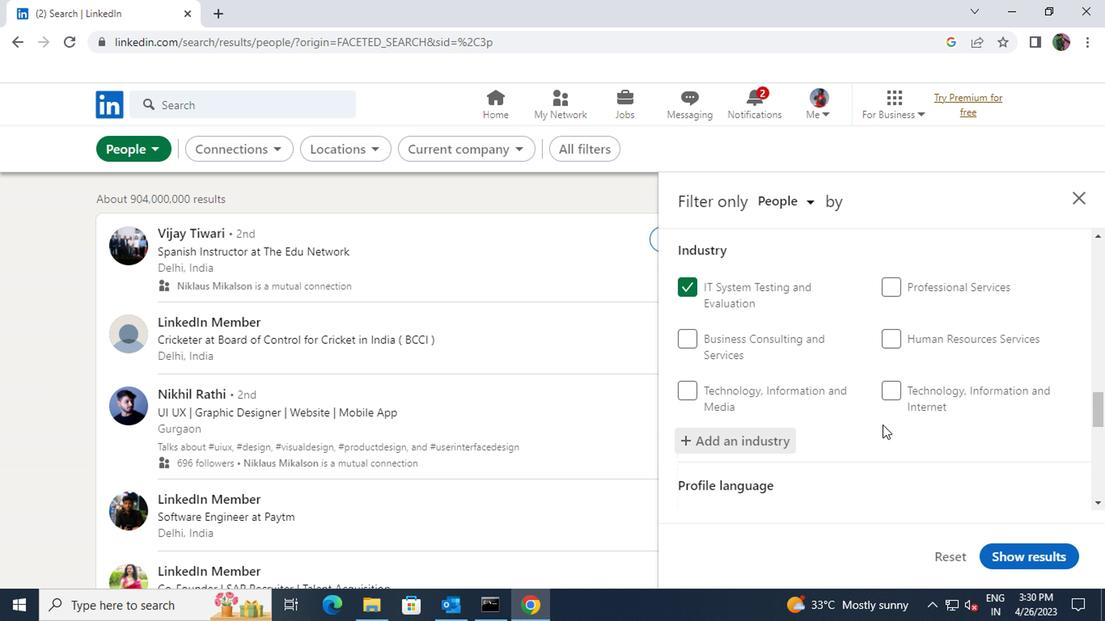
Action: Mouse scrolled (878, 424) with delta (0, 0)
Screenshot: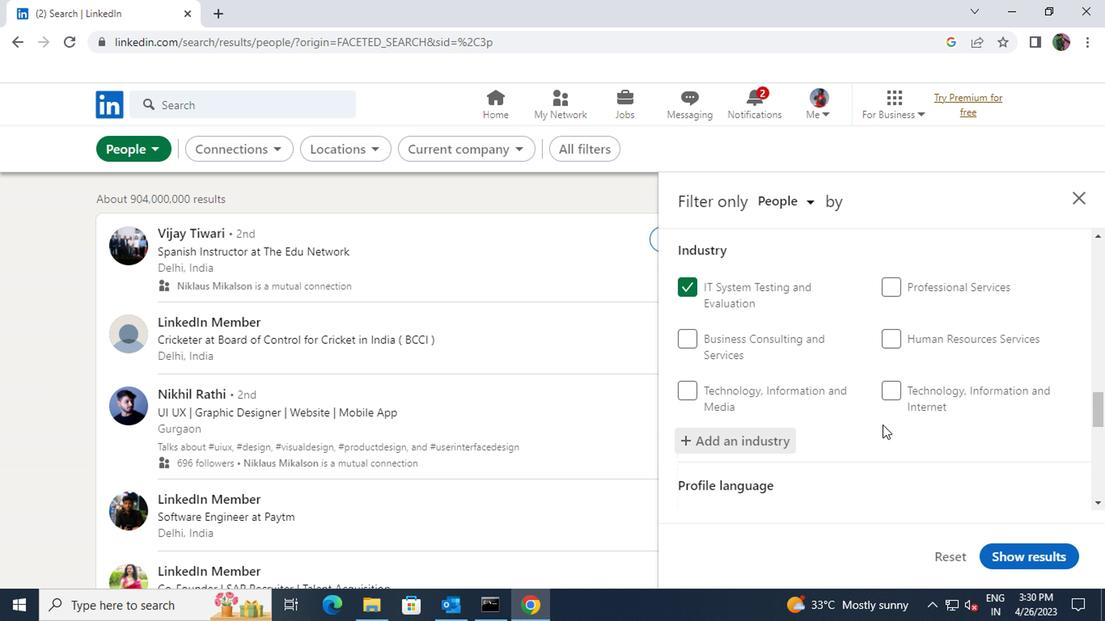 
Action: Mouse moved to (881, 398)
Screenshot: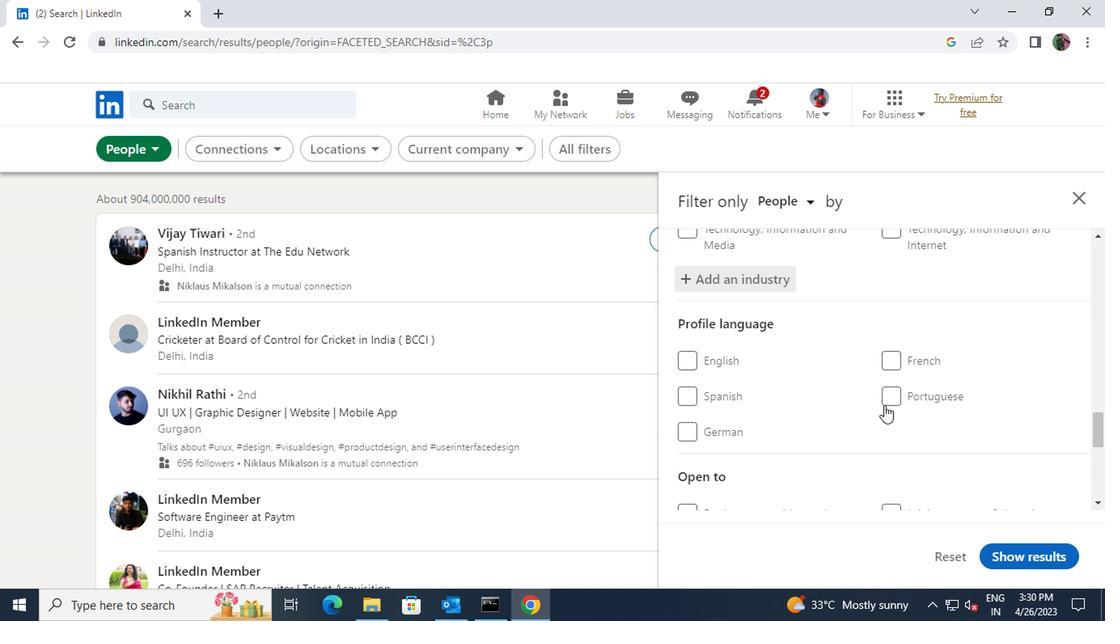 
Action: Mouse pressed left at (881, 398)
Screenshot: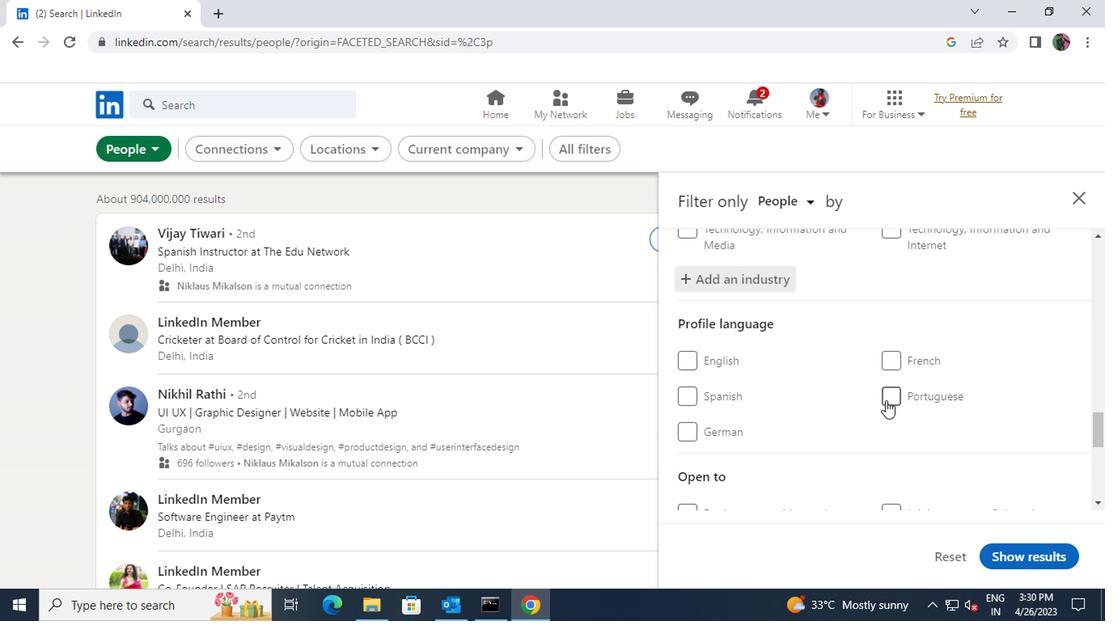 
Action: Mouse moved to (871, 424)
Screenshot: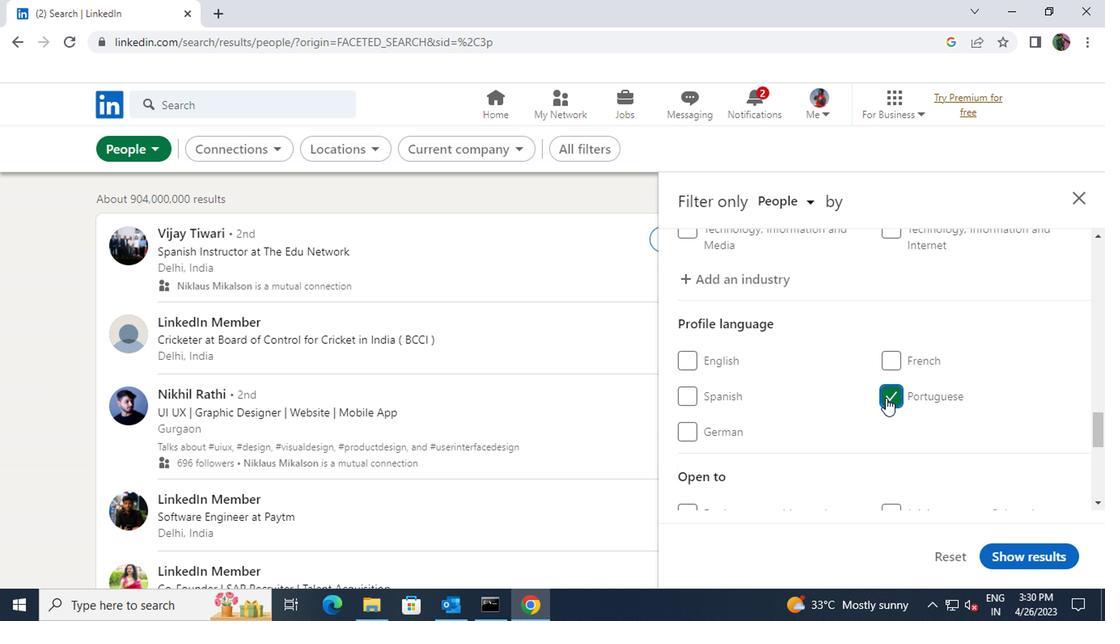 
Action: Mouse scrolled (871, 423) with delta (0, -1)
Screenshot: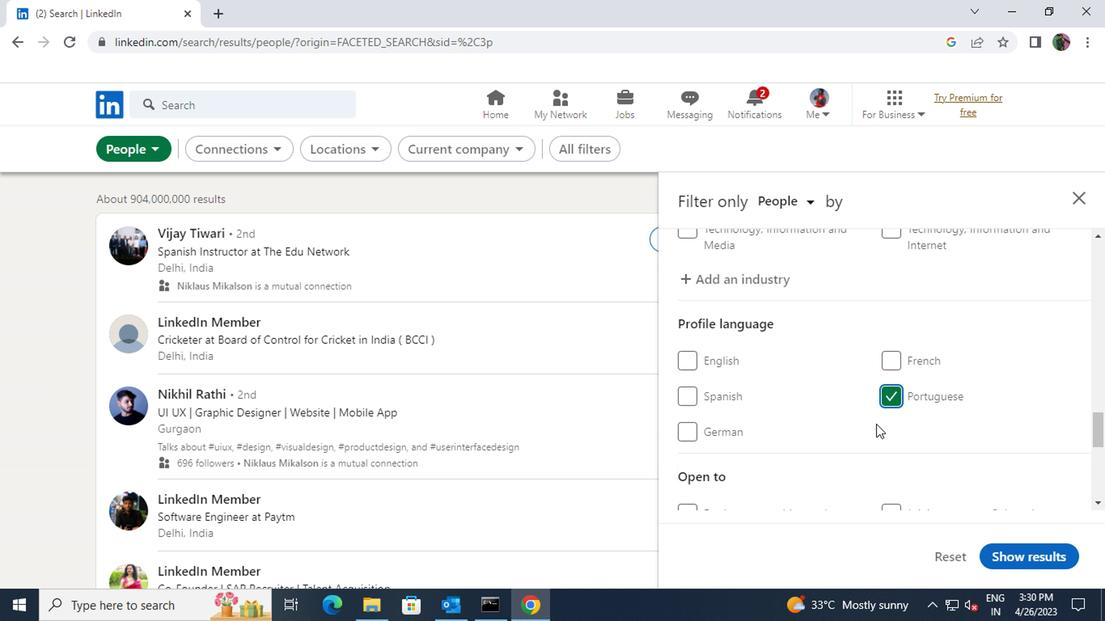 
Action: Mouse scrolled (871, 423) with delta (0, -1)
Screenshot: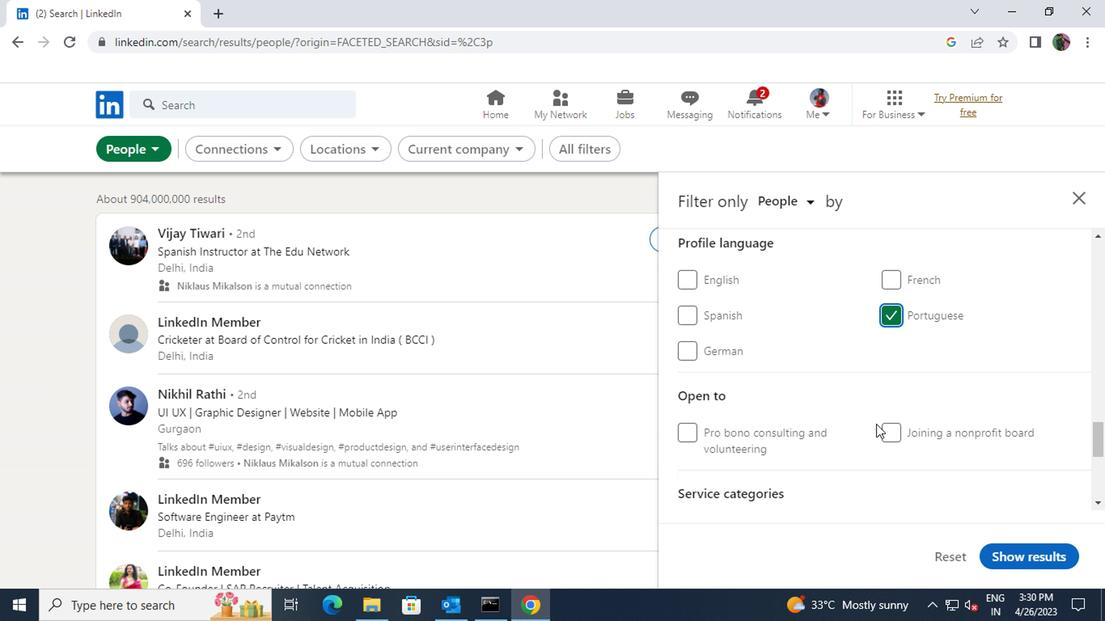 
Action: Mouse scrolled (871, 423) with delta (0, -1)
Screenshot: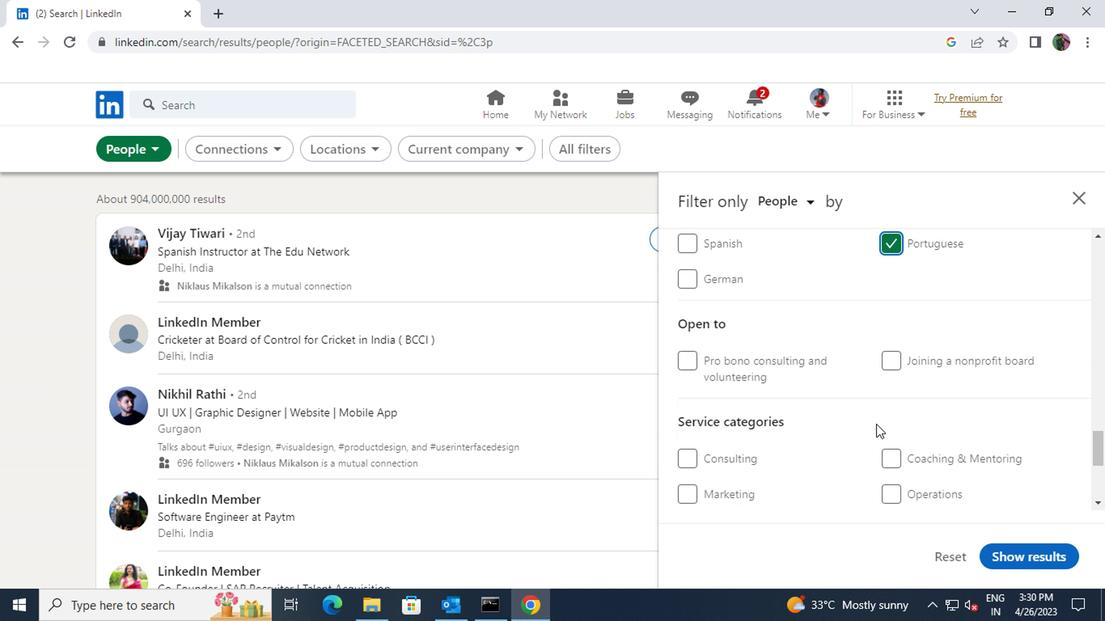 
Action: Mouse scrolled (871, 423) with delta (0, -1)
Screenshot: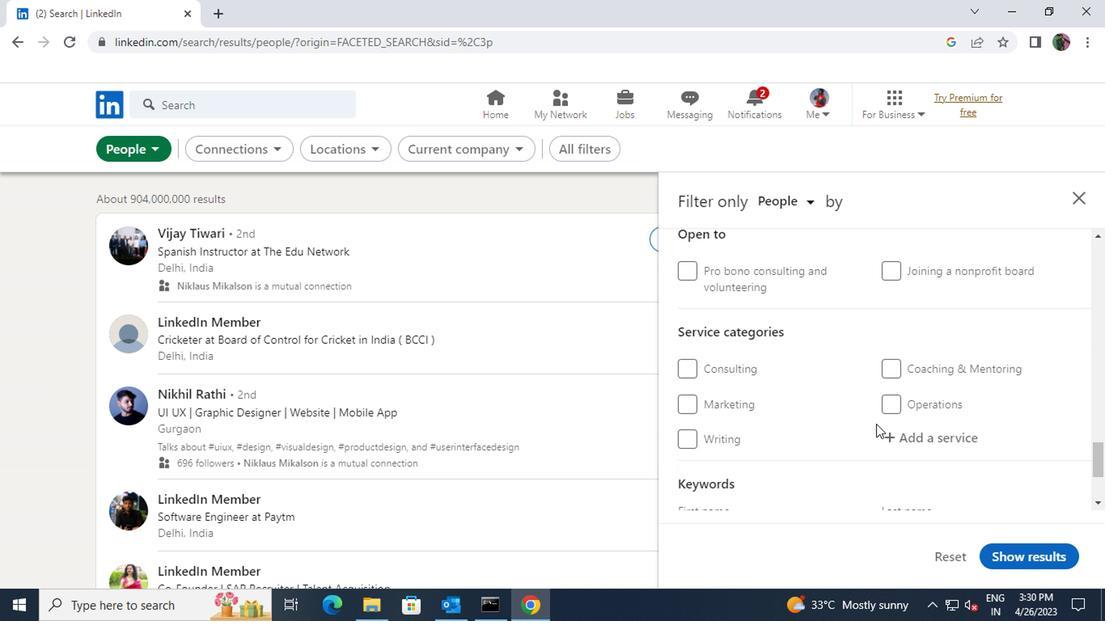 
Action: Mouse scrolled (871, 423) with delta (0, -1)
Screenshot: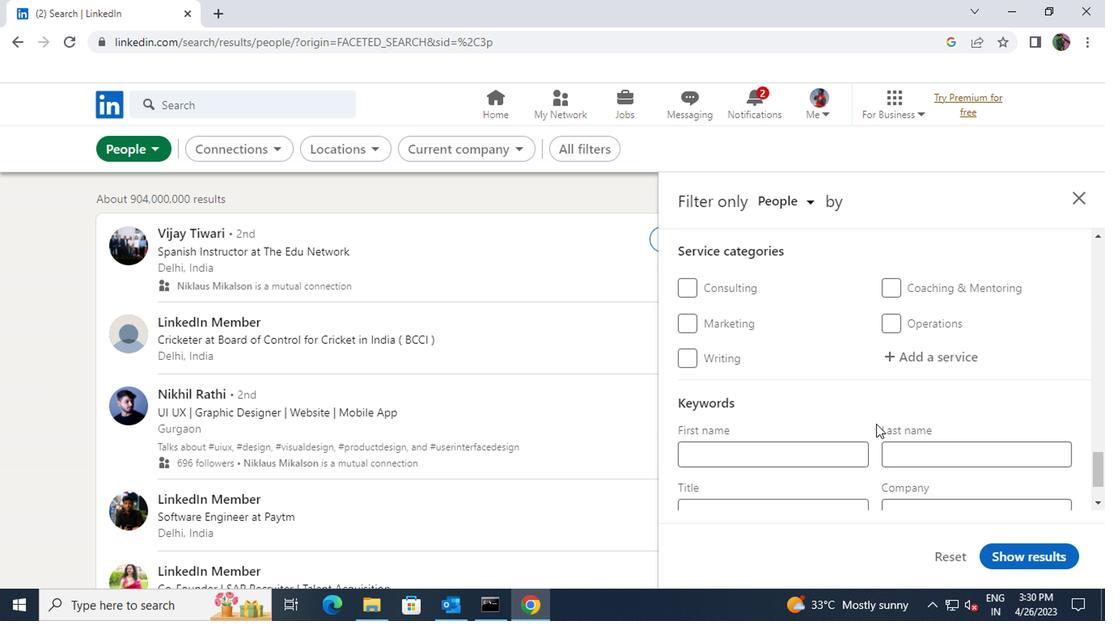 
Action: Mouse scrolled (871, 425) with delta (0, 0)
Screenshot: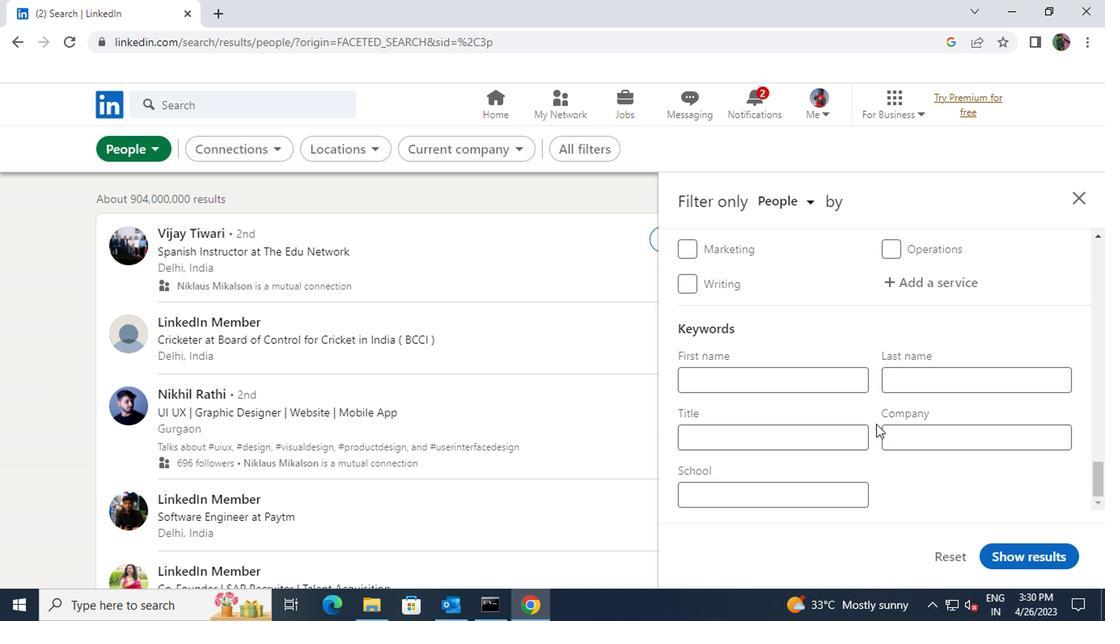
Action: Mouse moved to (881, 364)
Screenshot: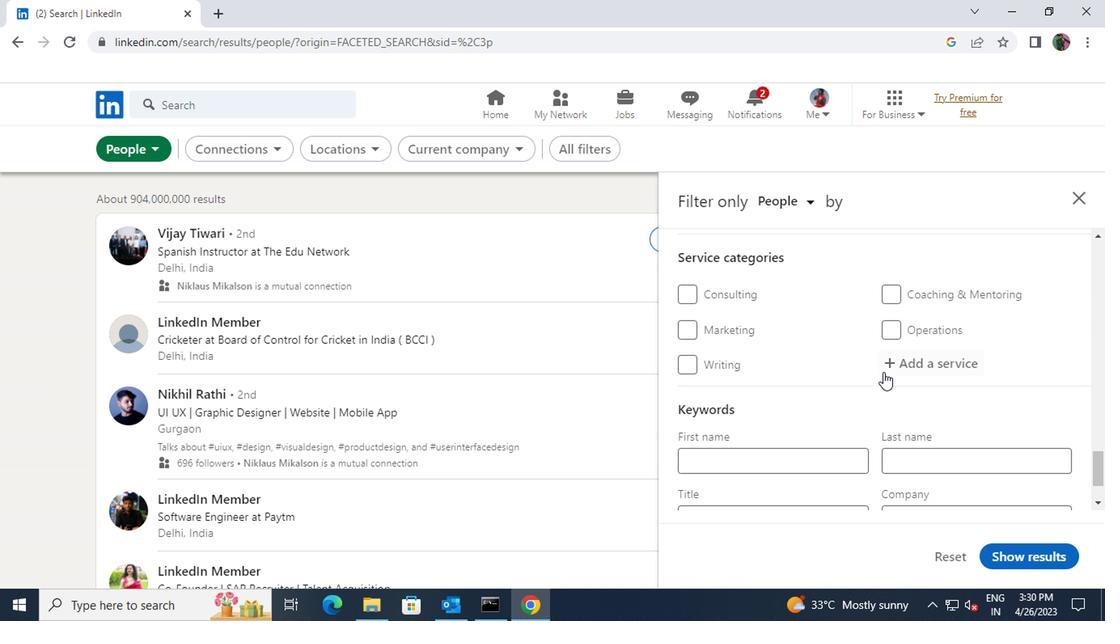 
Action: Mouse pressed left at (881, 364)
Screenshot: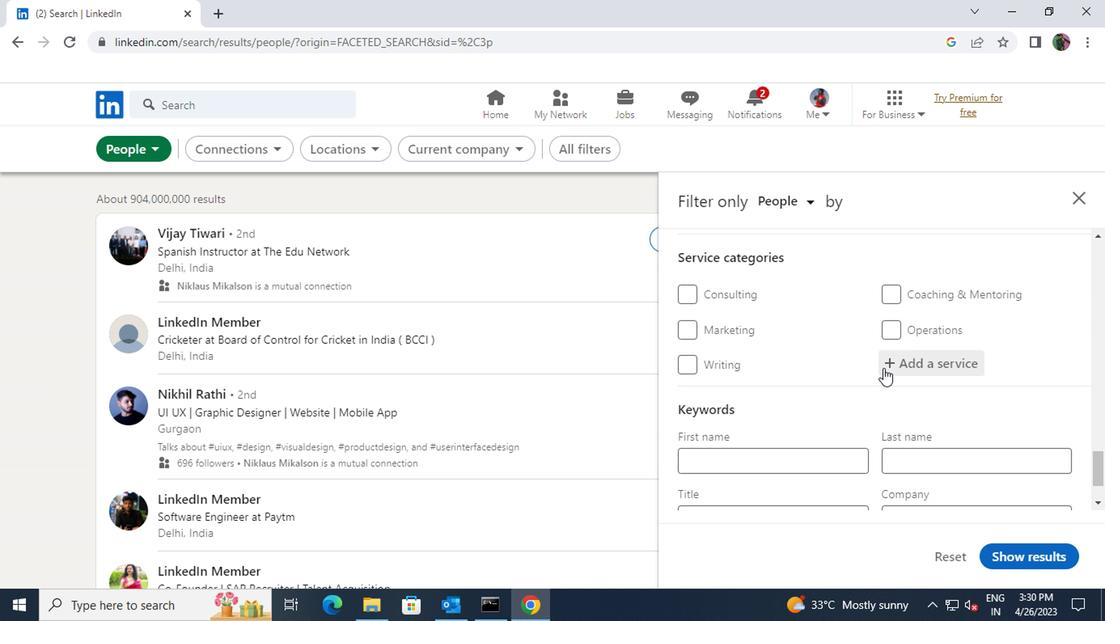 
Action: Key pressed <Key.shift>PRINT<Key.space>DE
Screenshot: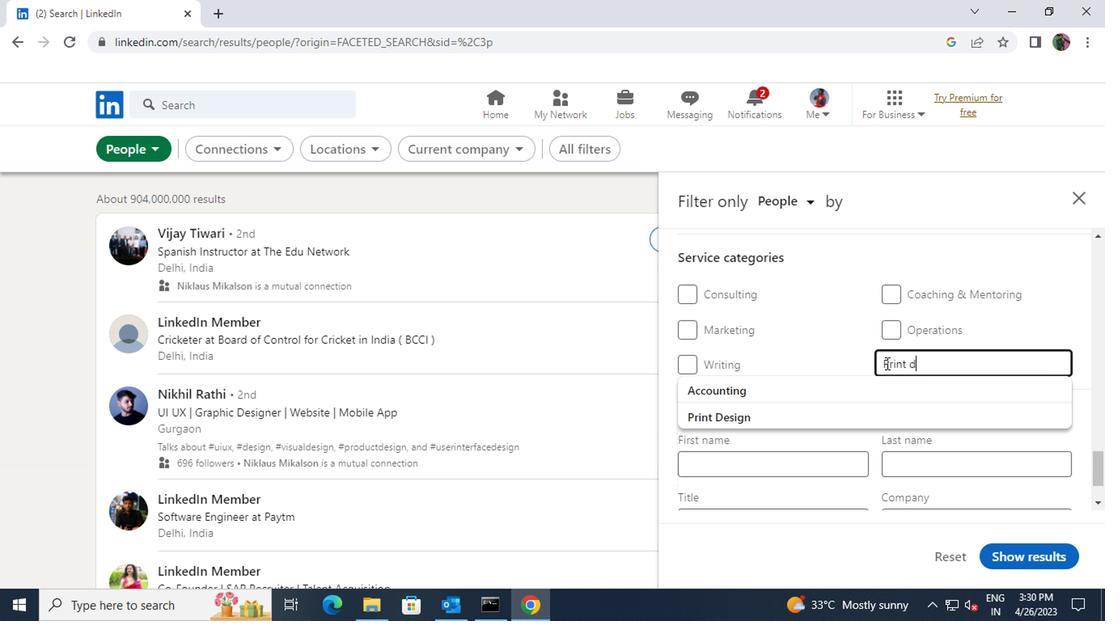 
Action: Mouse moved to (835, 384)
Screenshot: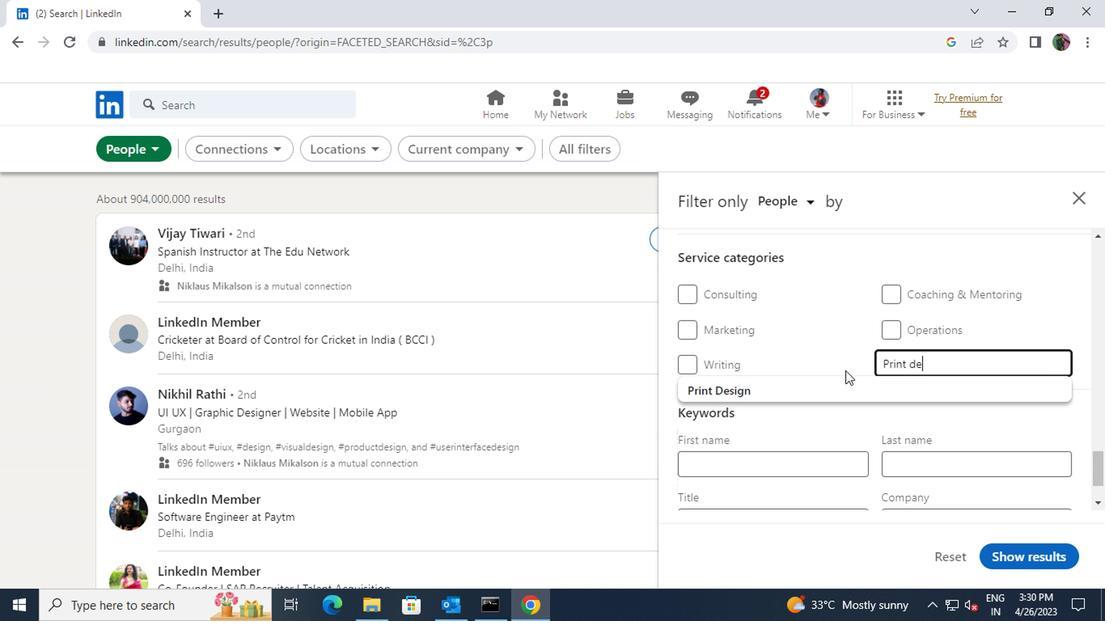 
Action: Mouse pressed left at (835, 384)
Screenshot: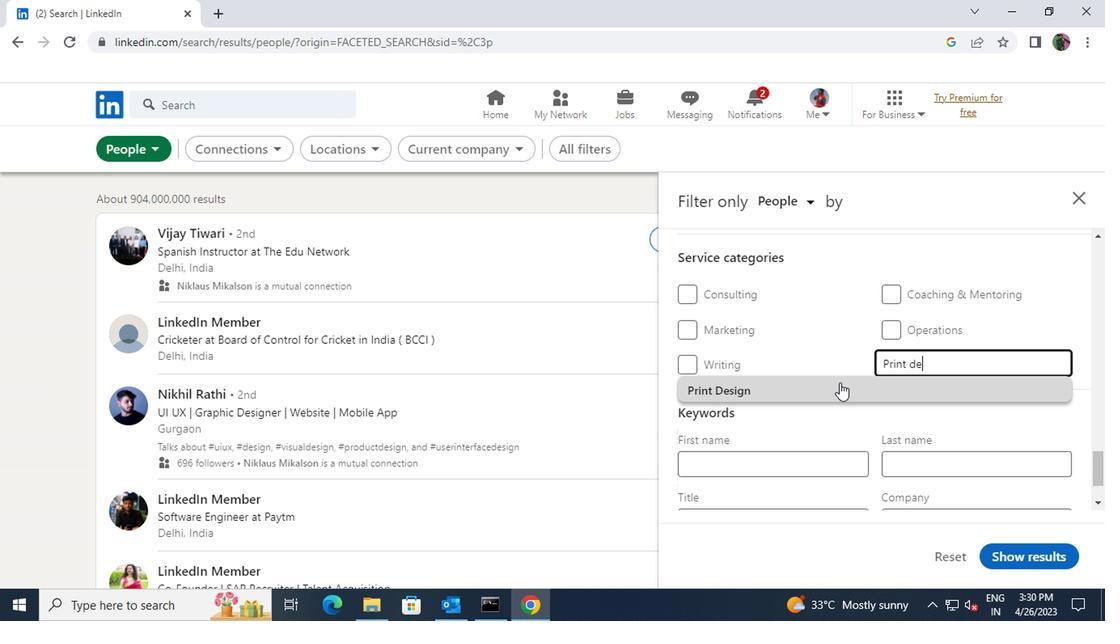 
Action: Mouse scrolled (835, 383) with delta (0, -1)
Screenshot: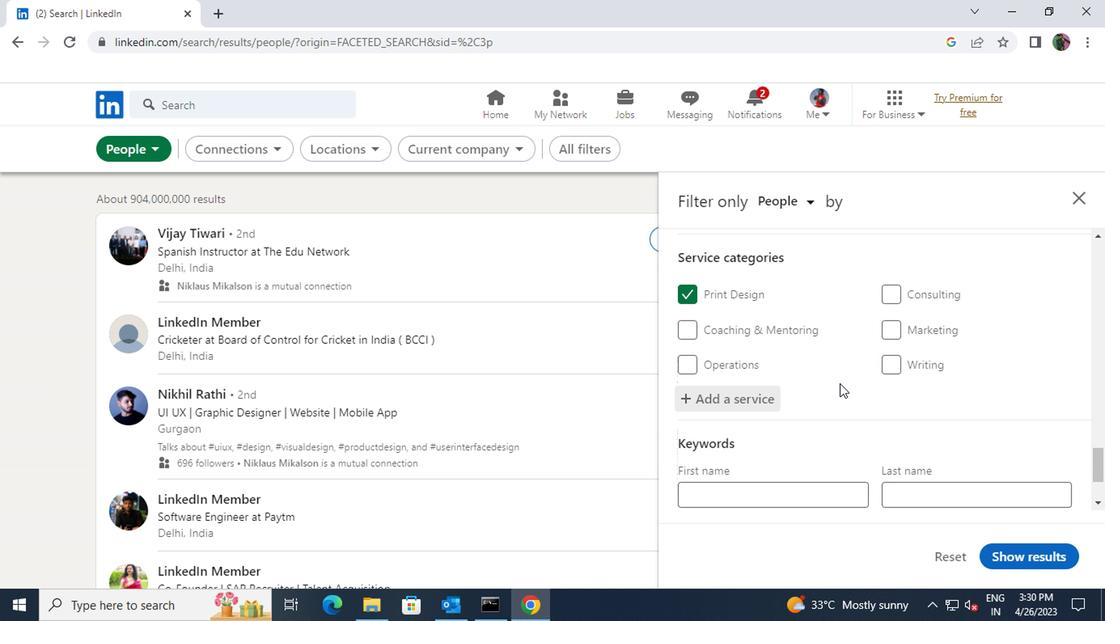 
Action: Mouse scrolled (835, 383) with delta (0, -1)
Screenshot: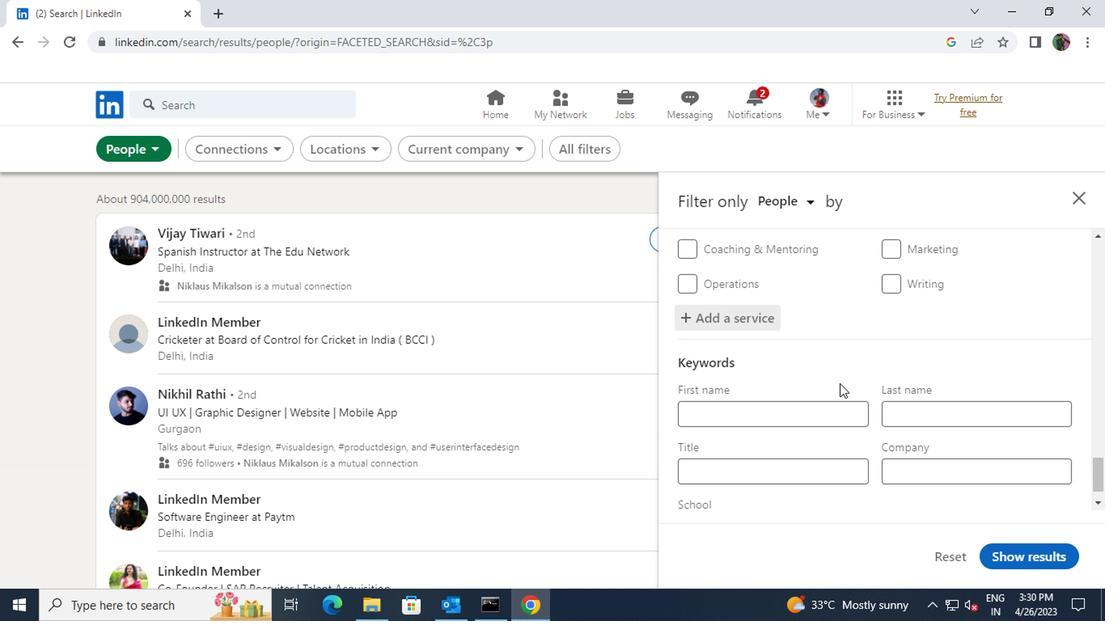 
Action: Mouse moved to (806, 433)
Screenshot: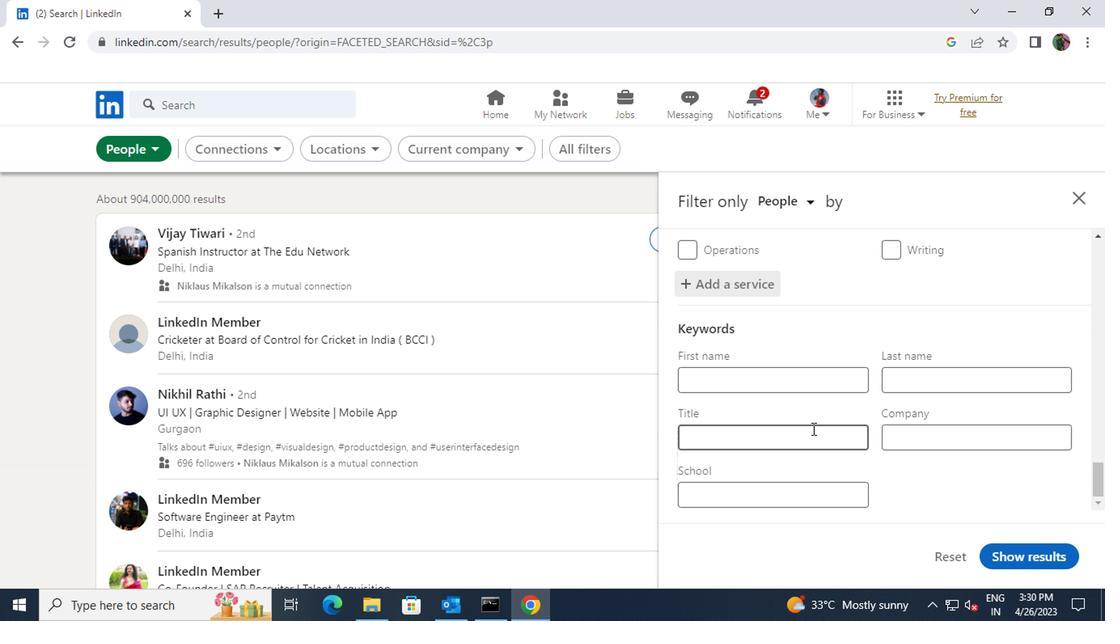 
Action: Mouse pressed left at (806, 433)
Screenshot: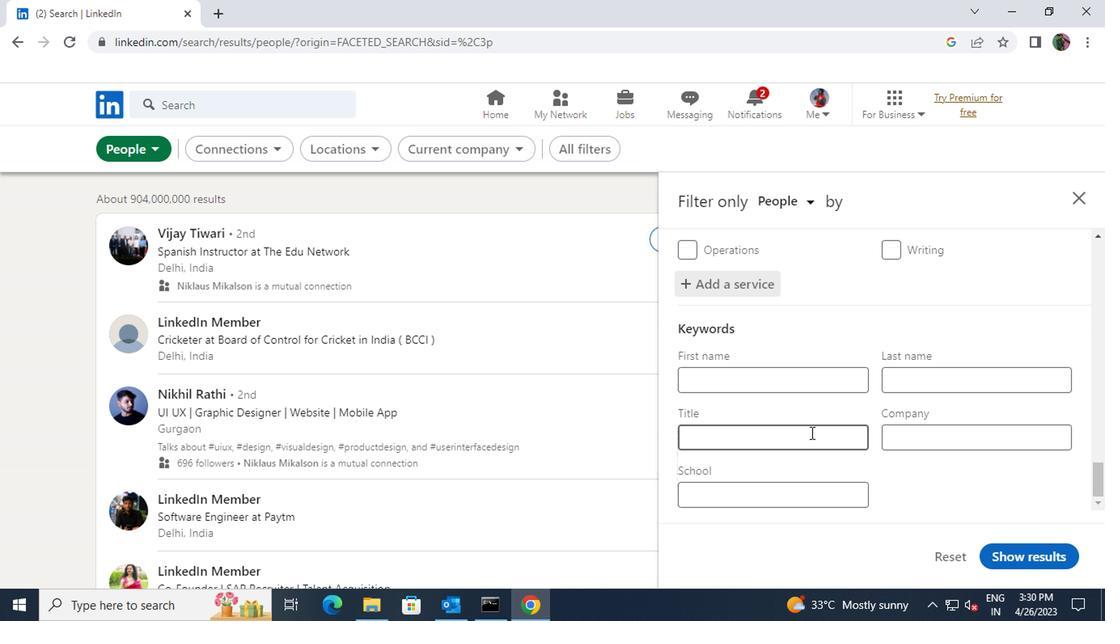 
Action: Key pressed <Key.shift>CAMEERA<Key.space>OPERATOR
Screenshot: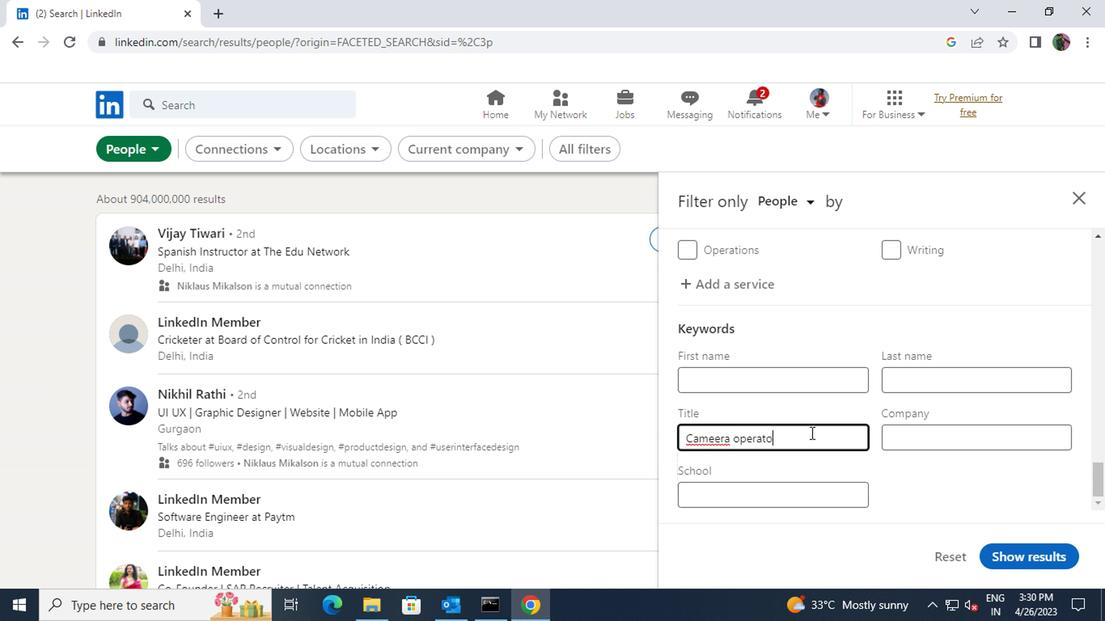 
Action: Mouse moved to (1018, 561)
Screenshot: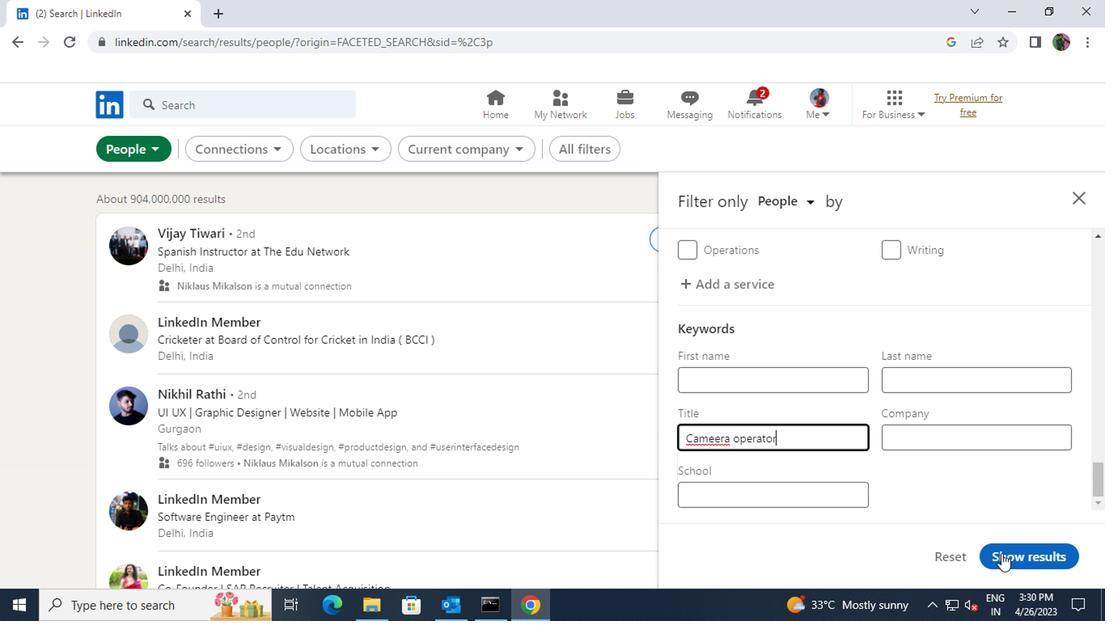 
Action: Mouse pressed left at (1018, 561)
Screenshot: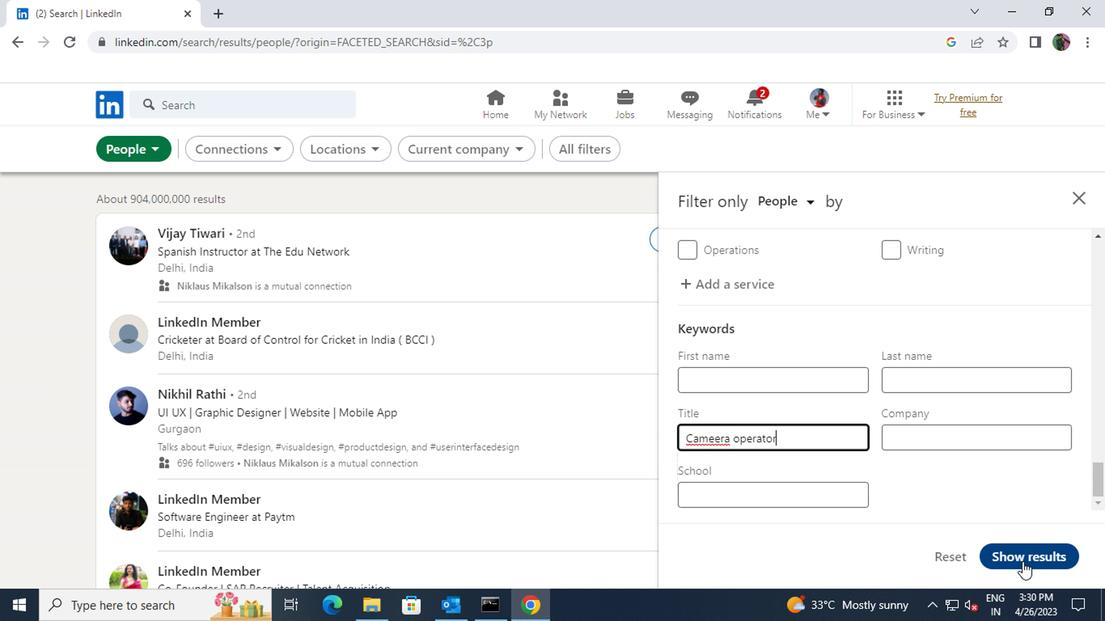 
